 Task: Add a signature Jorge Perez containing With heartfelt thanks and warm wishes, Jorge Perez to email address softage.2@softage.net and add a label Programming
Action: Mouse moved to (71, 129)
Screenshot: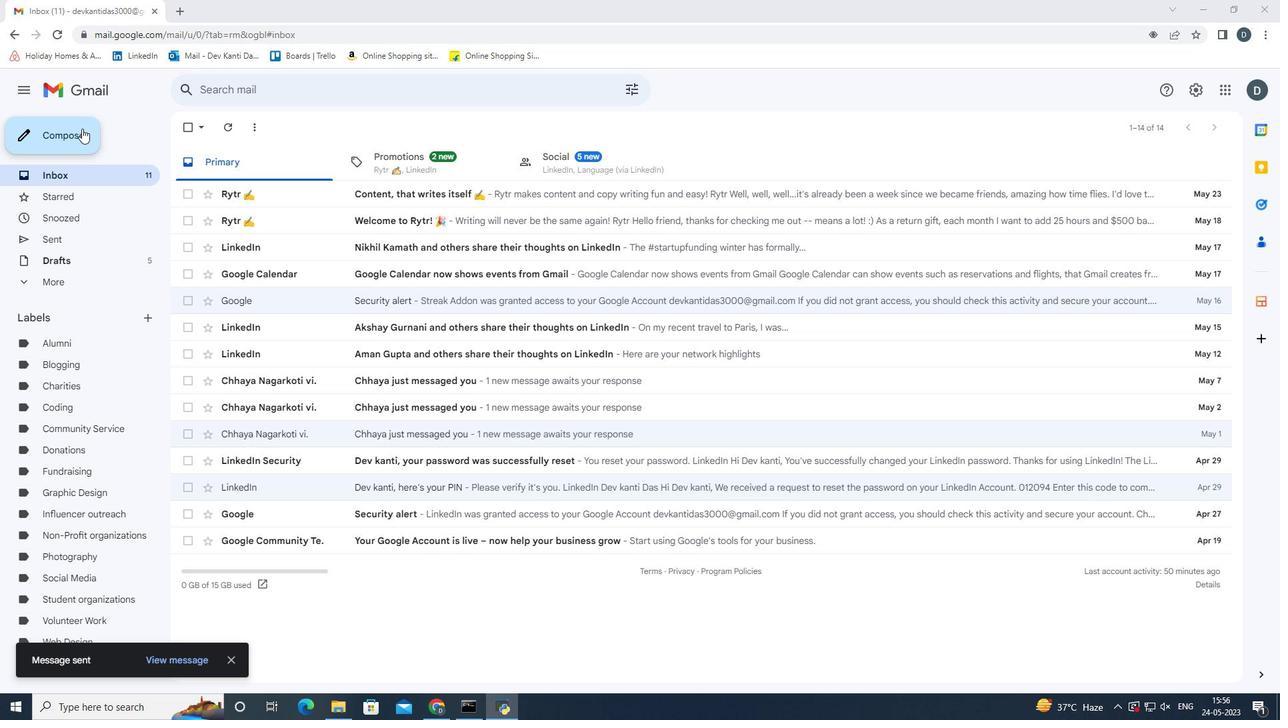 
Action: Mouse pressed left at (71, 129)
Screenshot: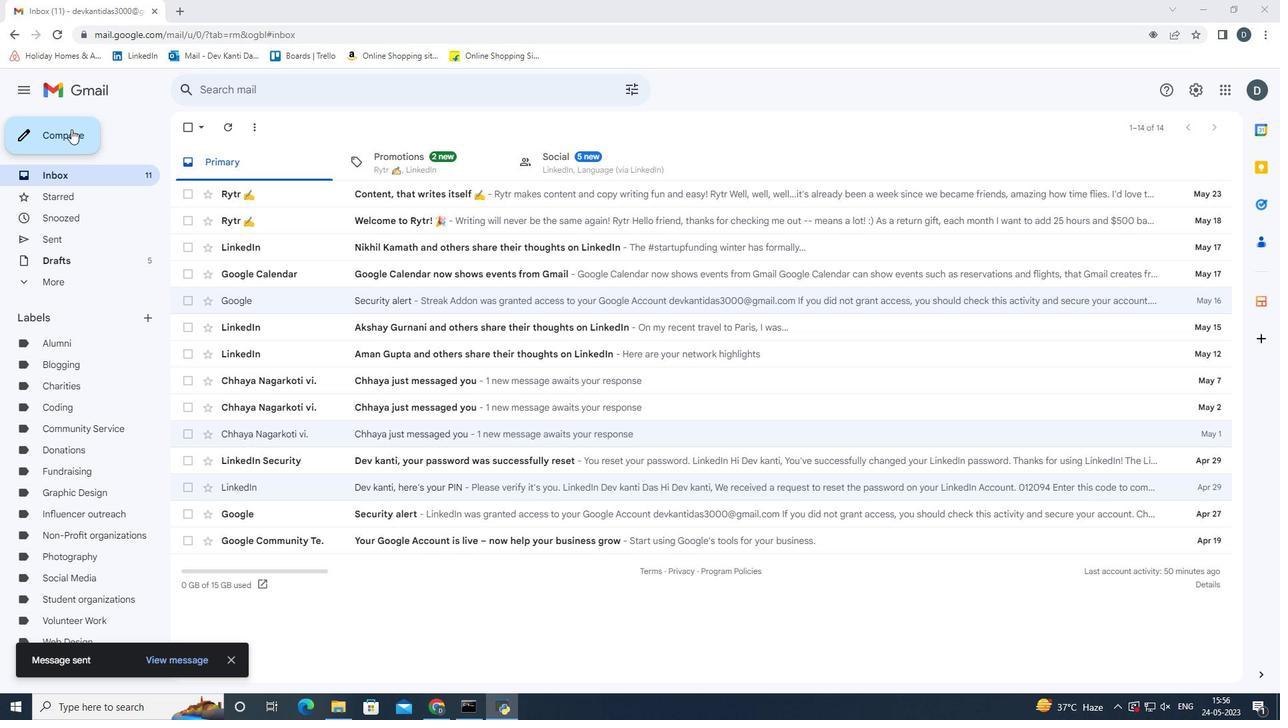
Action: Mouse moved to (1222, 292)
Screenshot: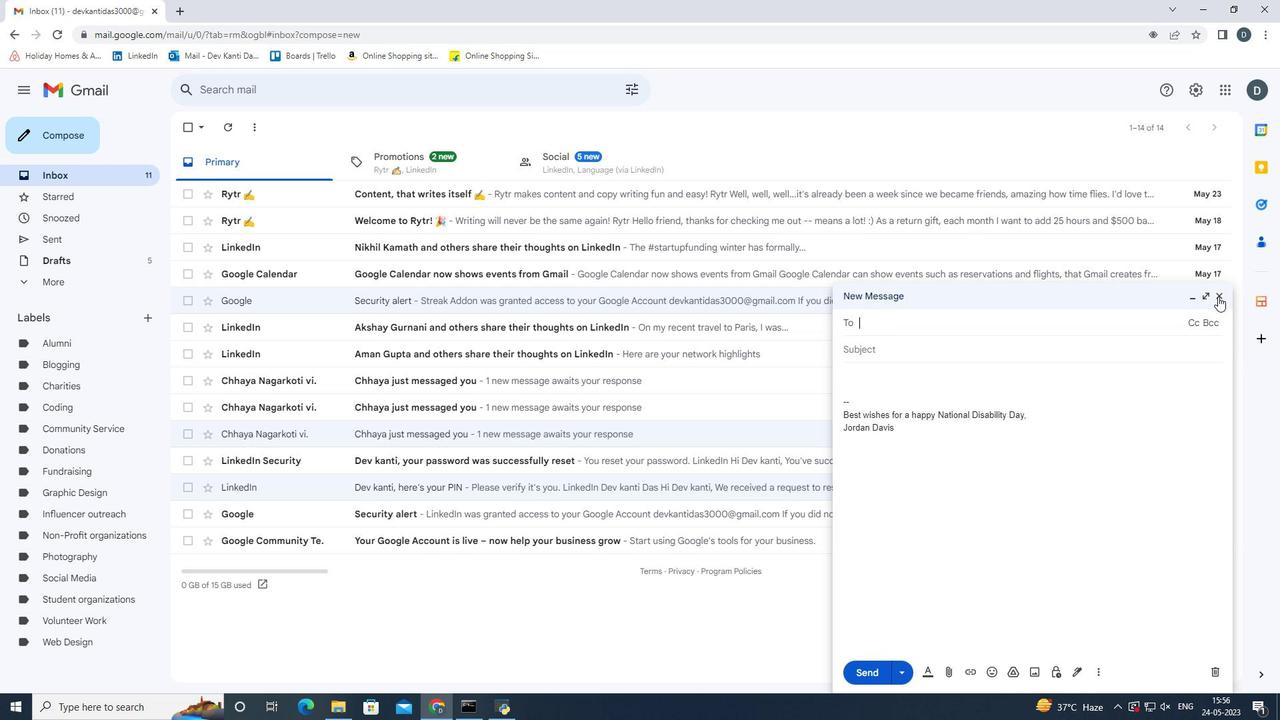 
Action: Mouse pressed left at (1222, 292)
Screenshot: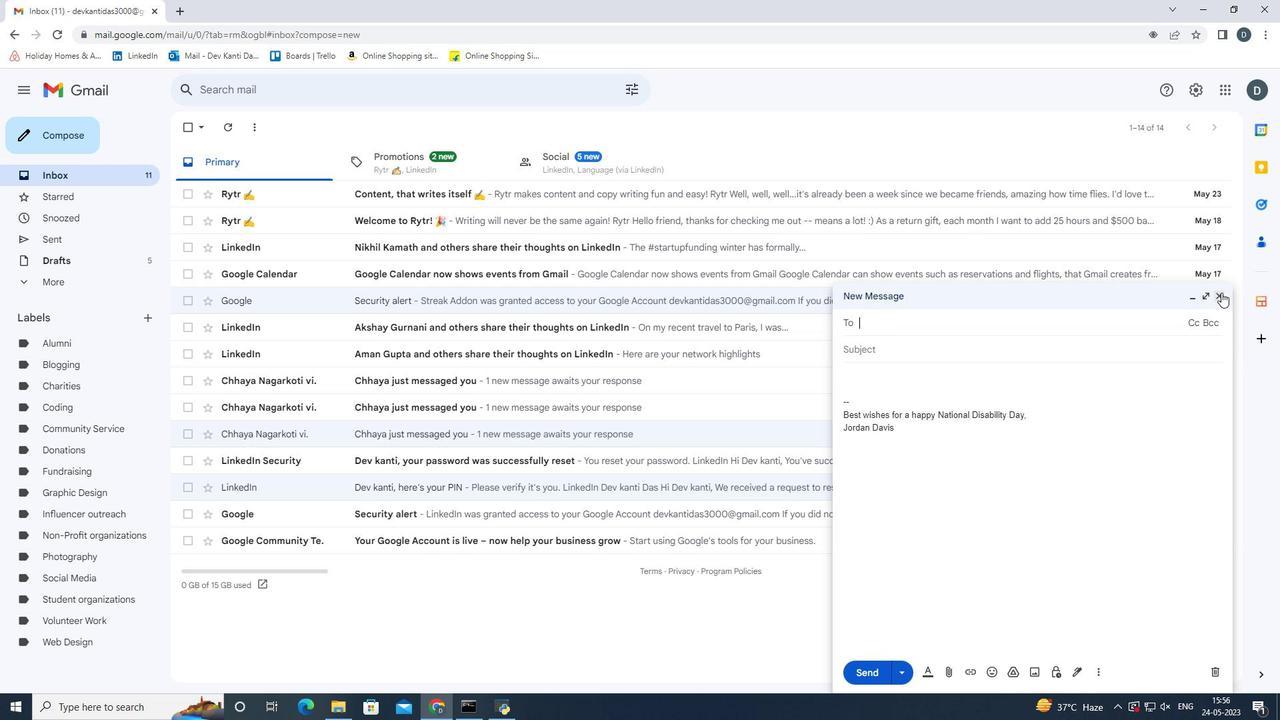 
Action: Mouse moved to (1190, 99)
Screenshot: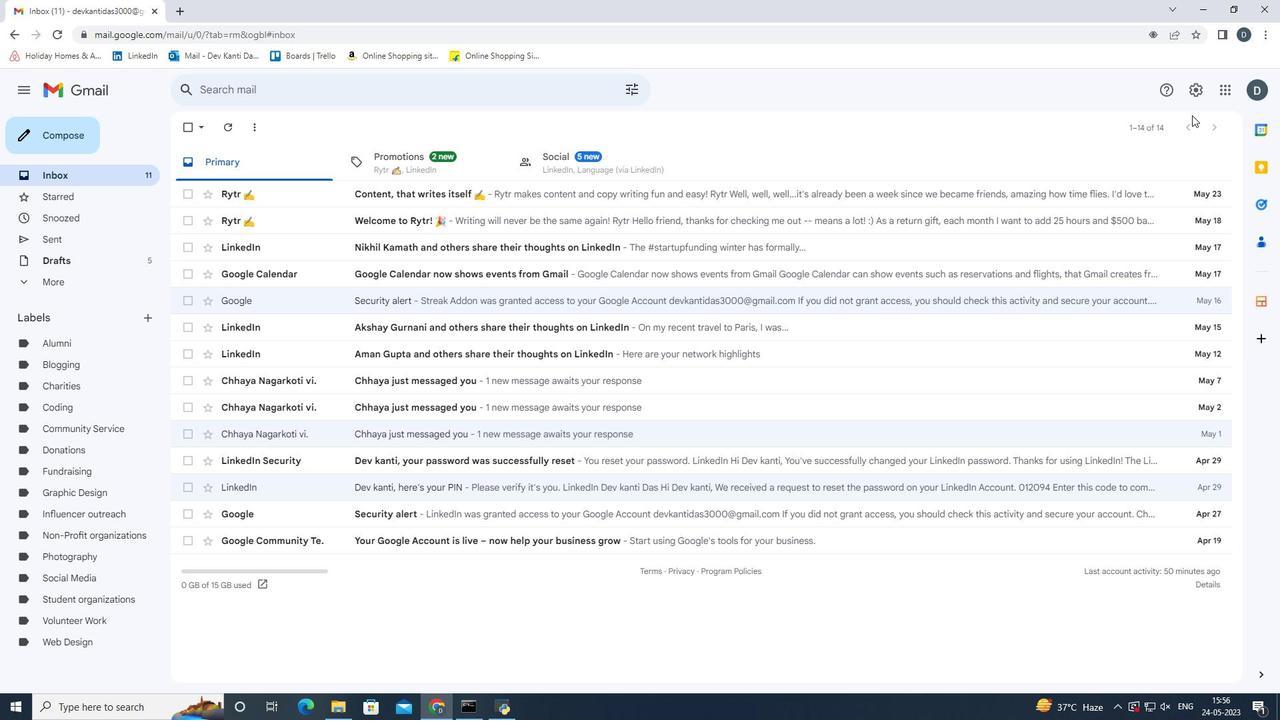 
Action: Mouse pressed left at (1190, 99)
Screenshot: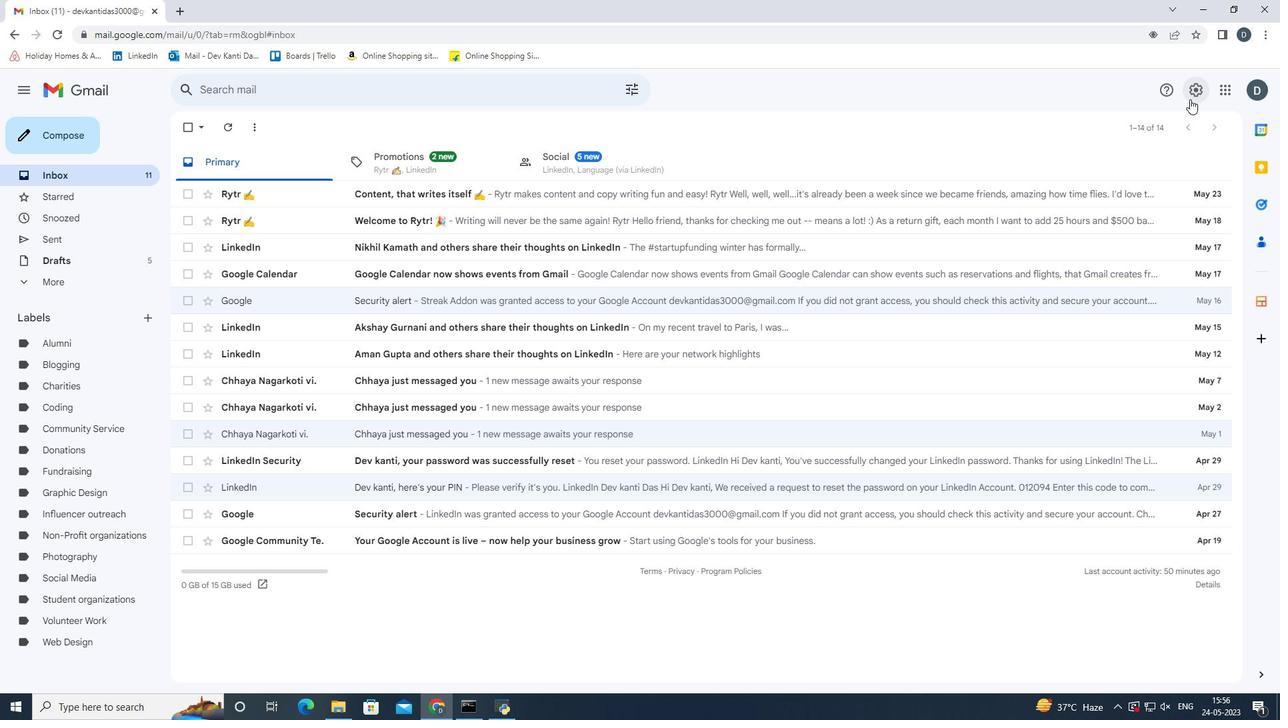 
Action: Mouse moved to (1124, 152)
Screenshot: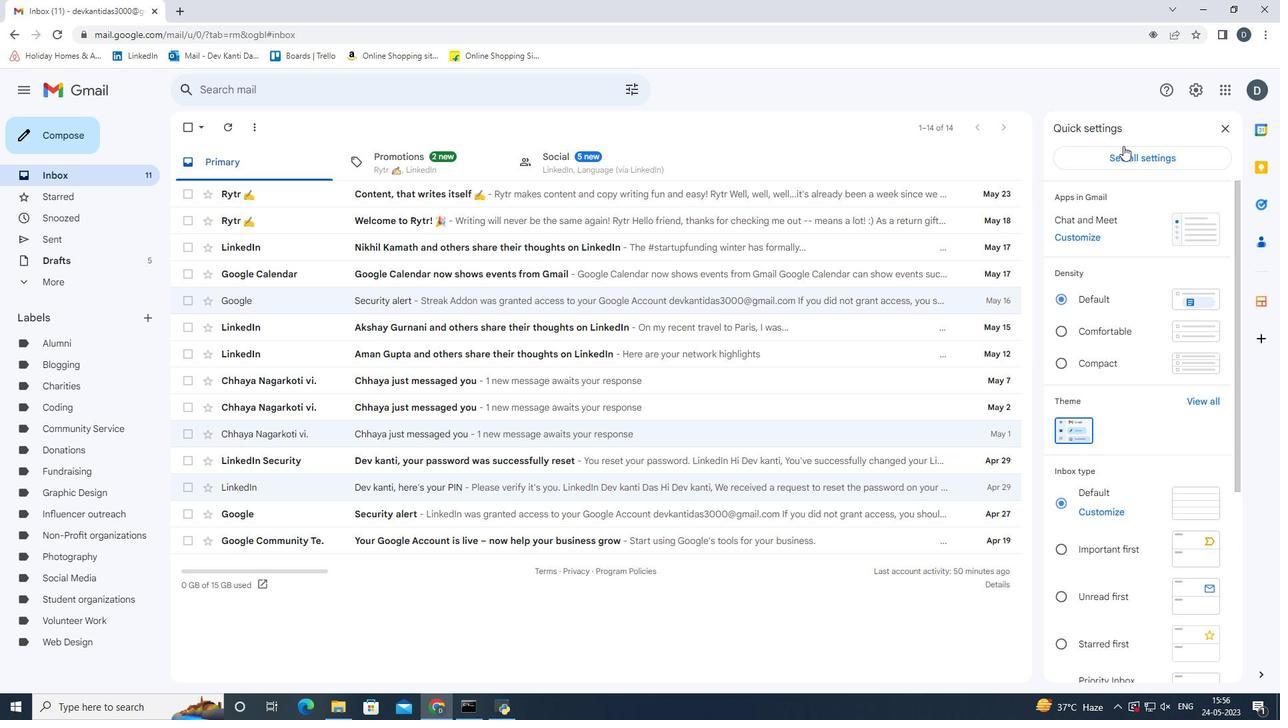 
Action: Mouse pressed left at (1124, 152)
Screenshot: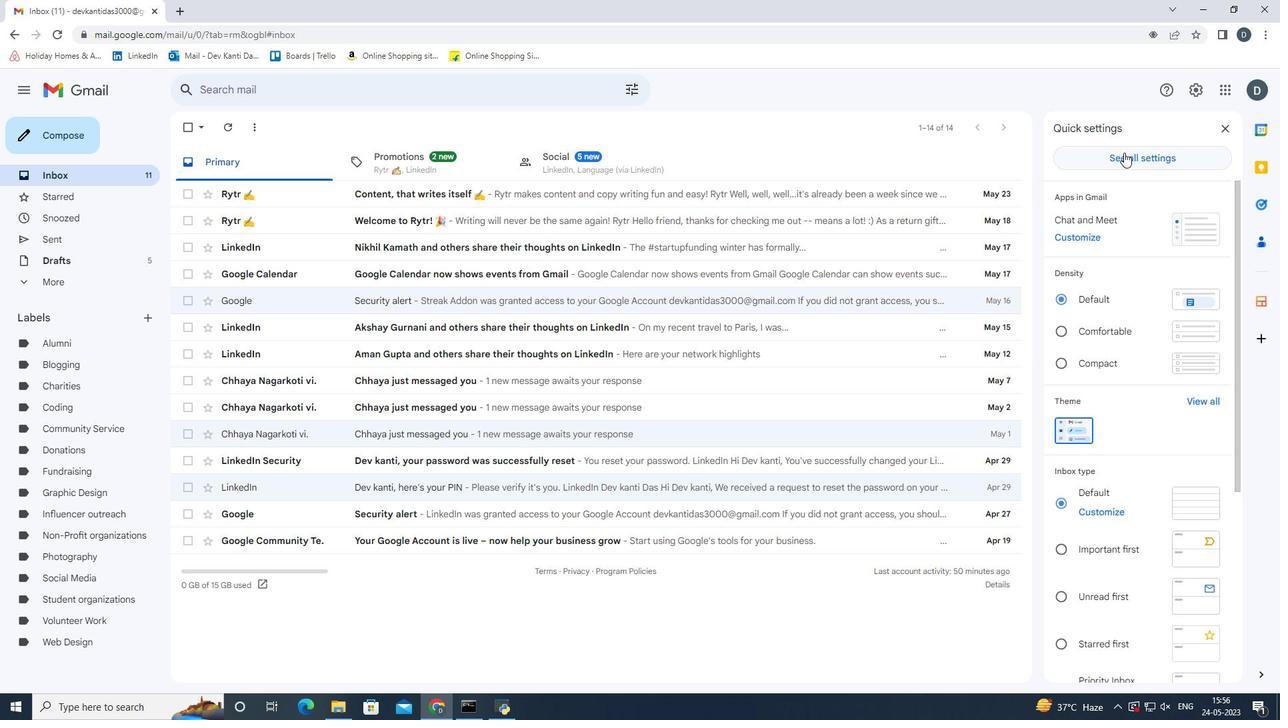 
Action: Mouse moved to (920, 347)
Screenshot: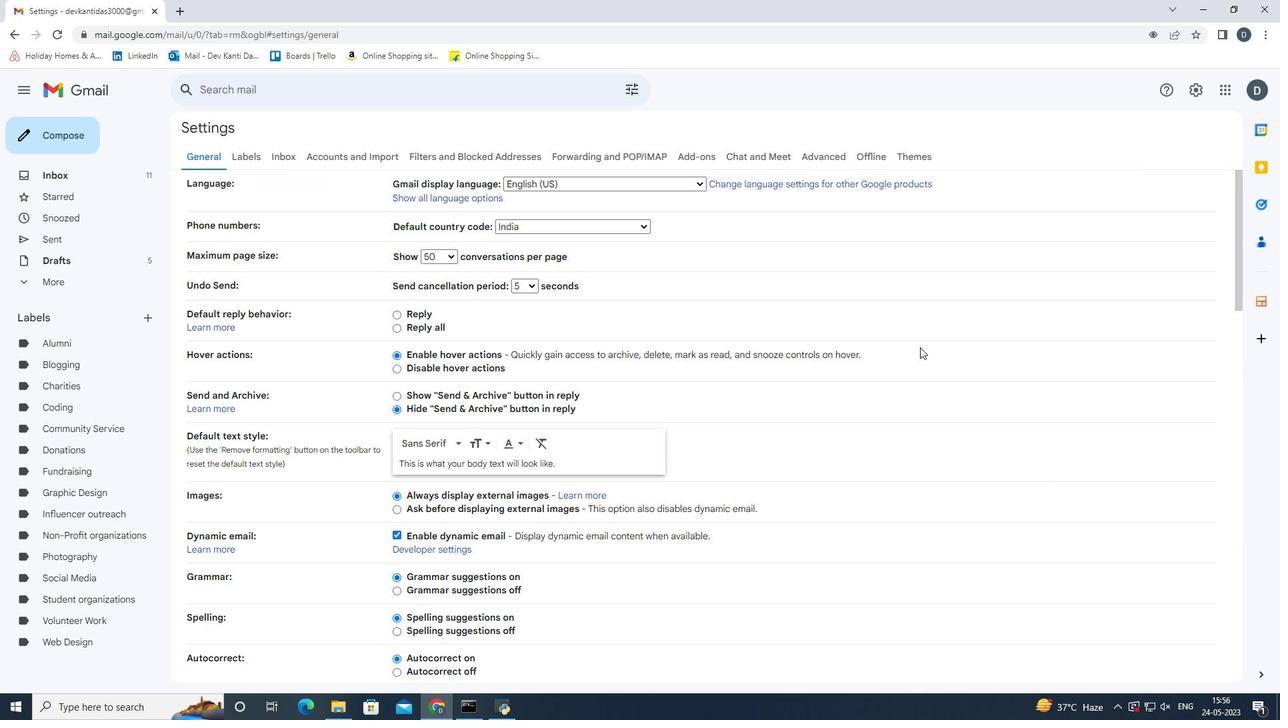 
Action: Mouse scrolled (920, 346) with delta (0, 0)
Screenshot: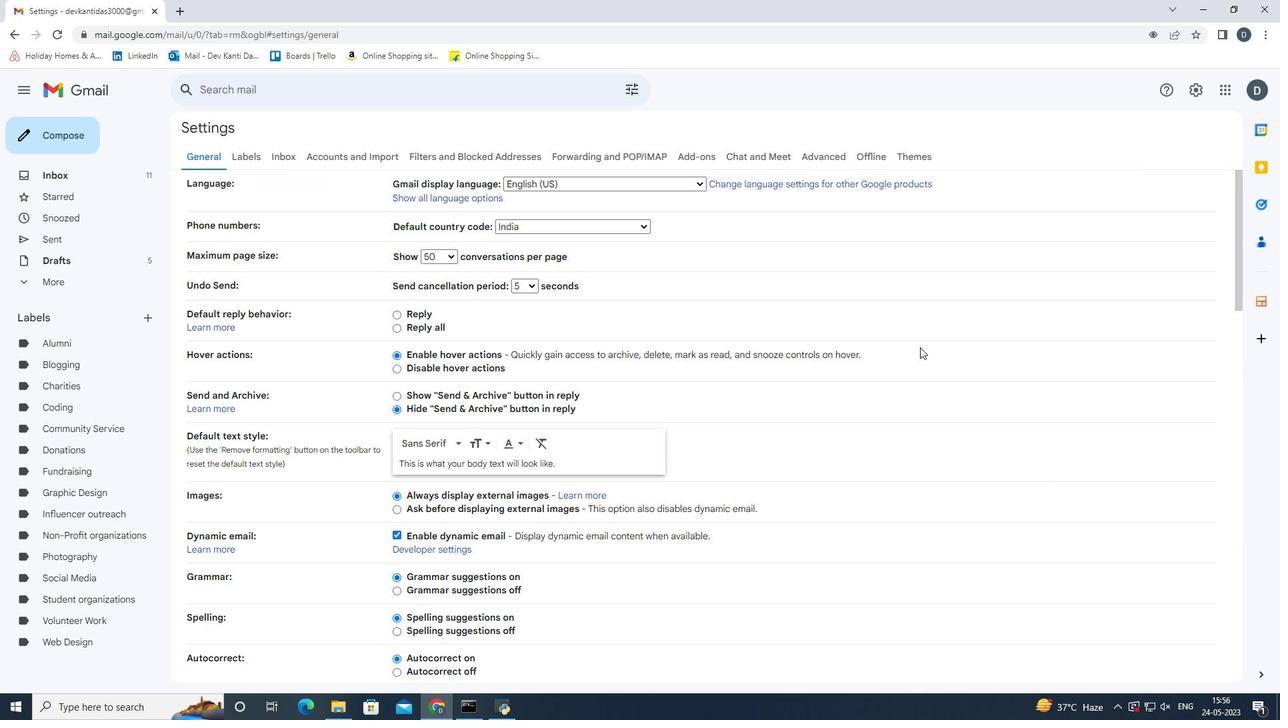 
Action: Mouse scrolled (920, 346) with delta (0, 0)
Screenshot: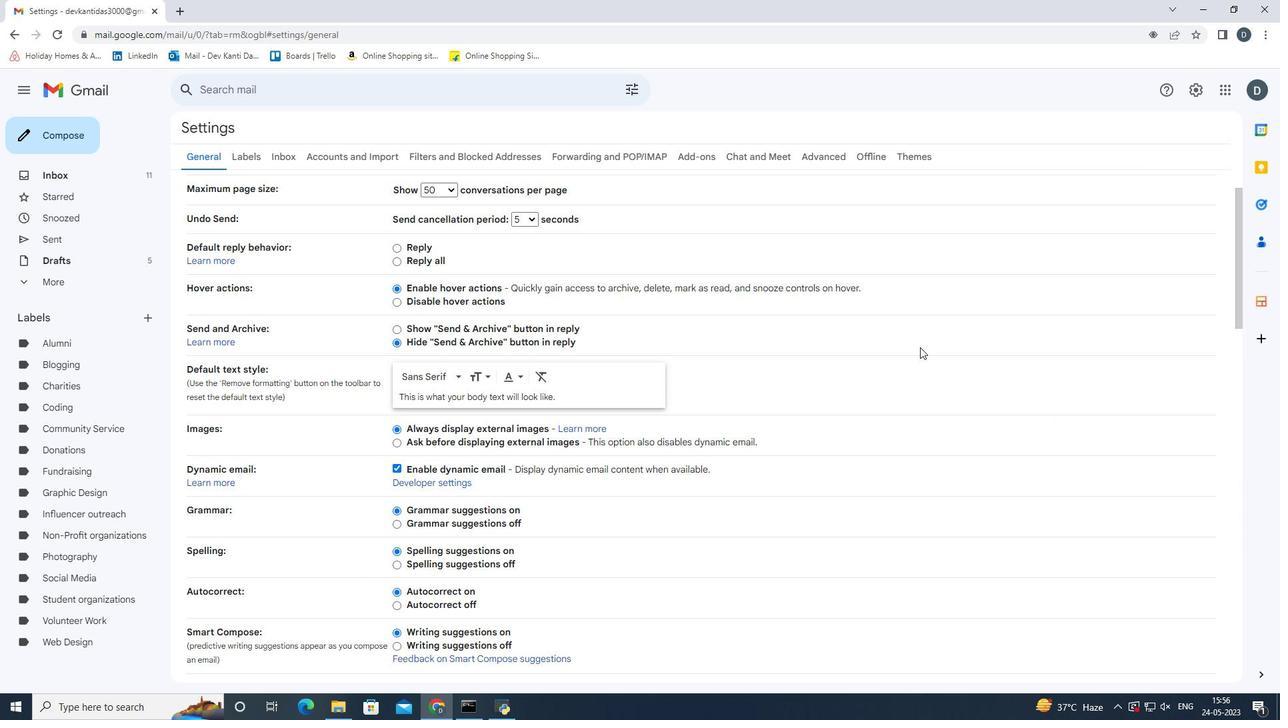 
Action: Mouse scrolled (920, 346) with delta (0, 0)
Screenshot: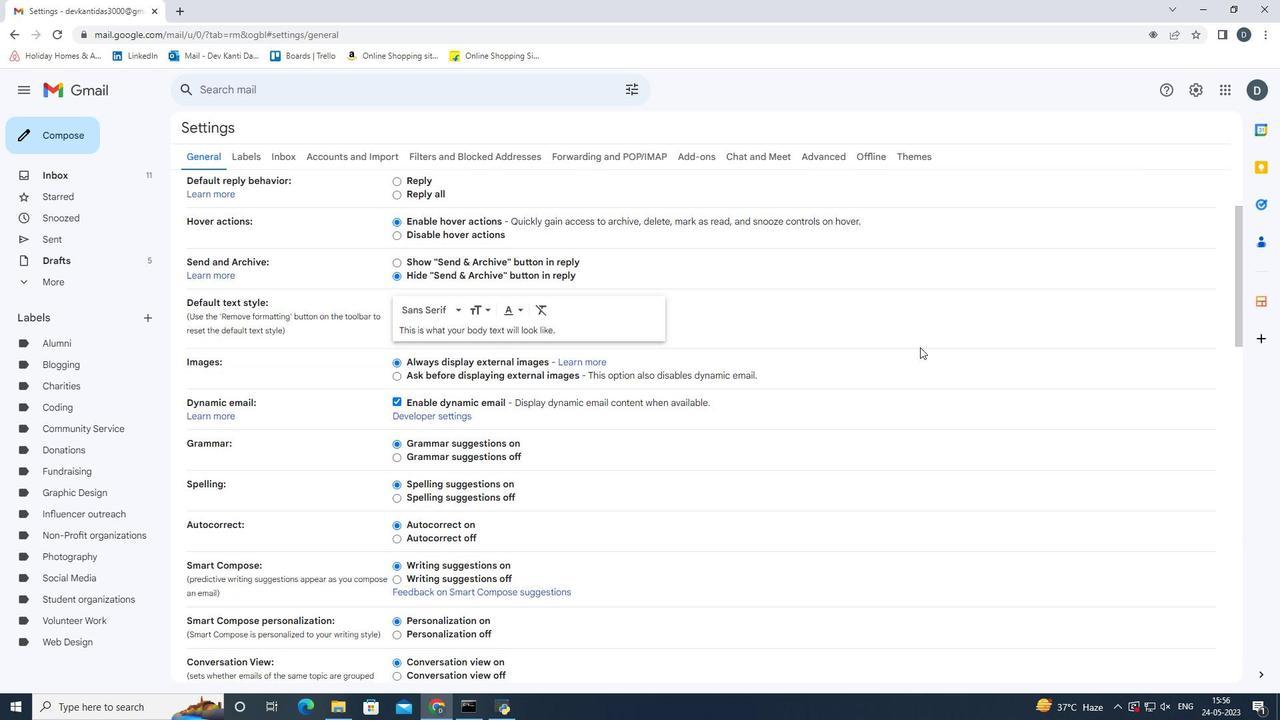 
Action: Mouse scrolled (920, 346) with delta (0, 0)
Screenshot: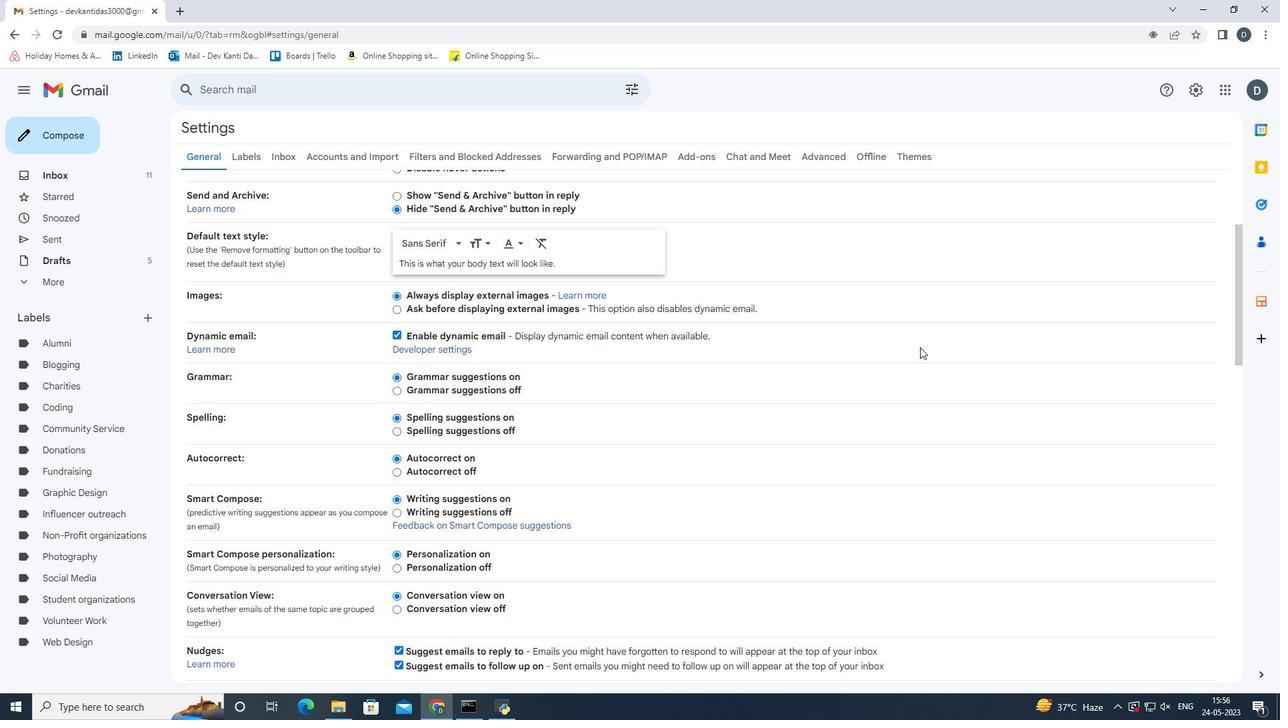 
Action: Mouse scrolled (920, 346) with delta (0, 0)
Screenshot: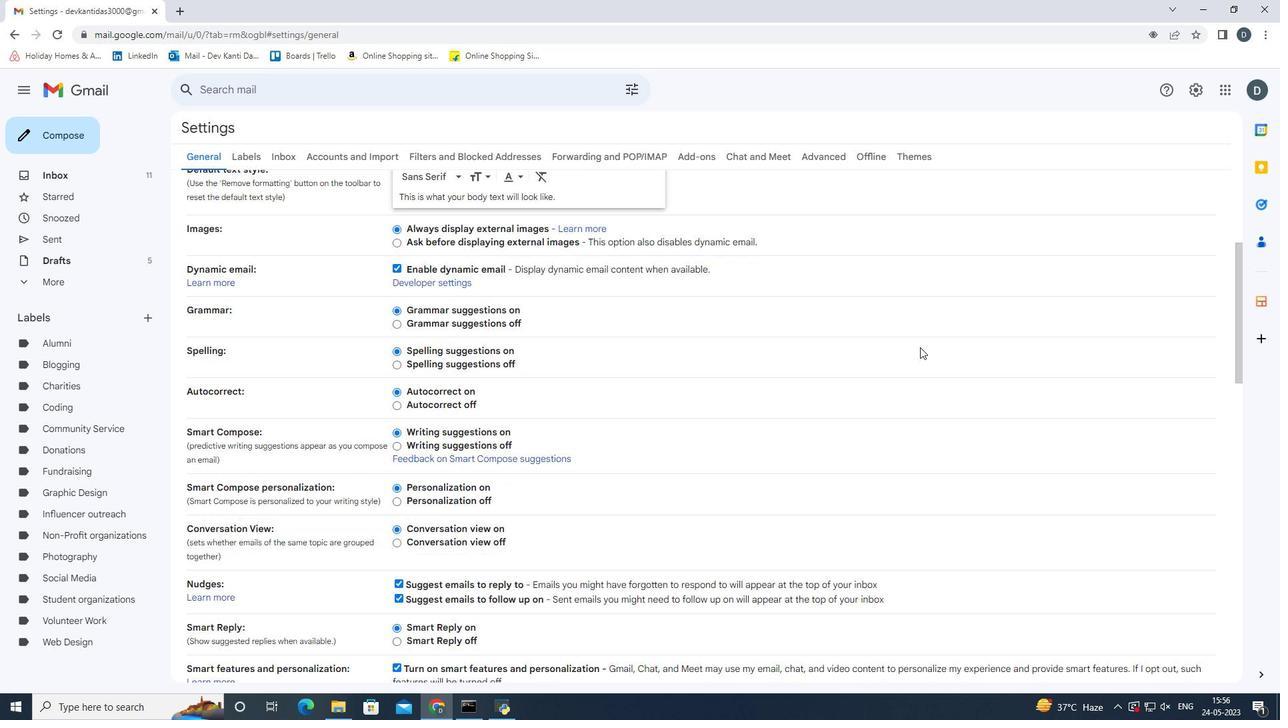 
Action: Mouse scrolled (920, 346) with delta (0, 0)
Screenshot: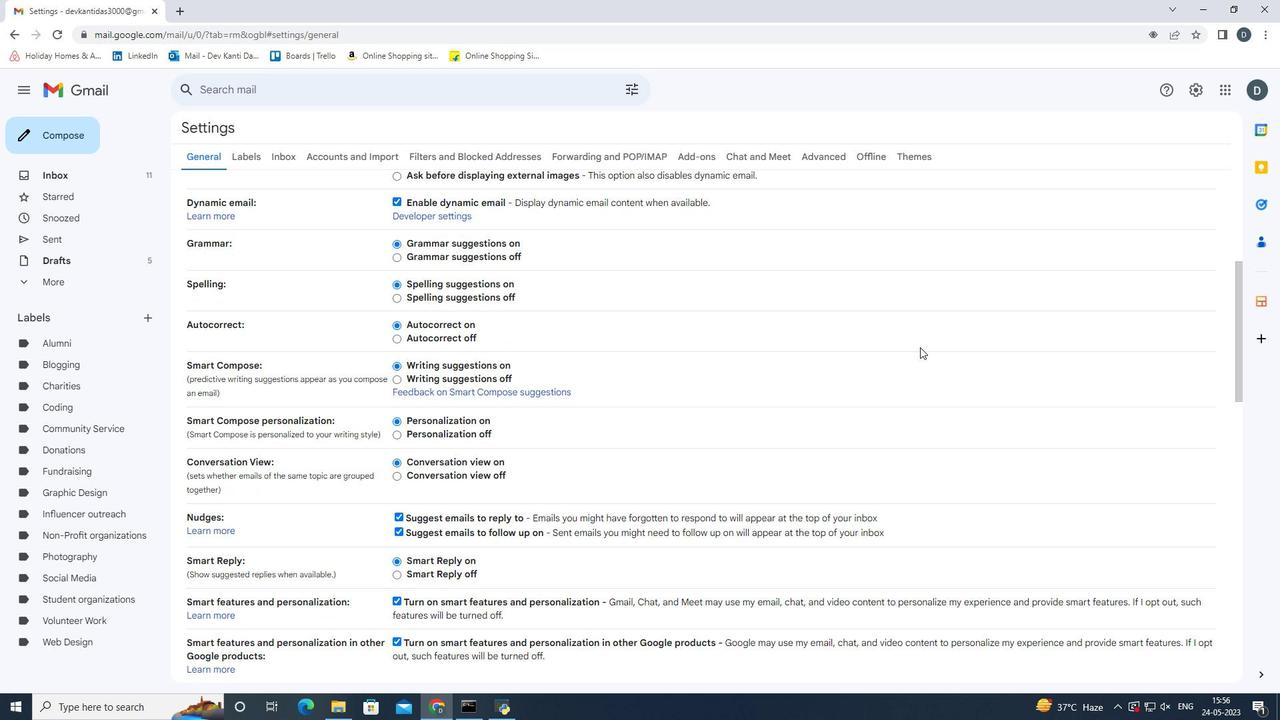 
Action: Mouse scrolled (920, 346) with delta (0, 0)
Screenshot: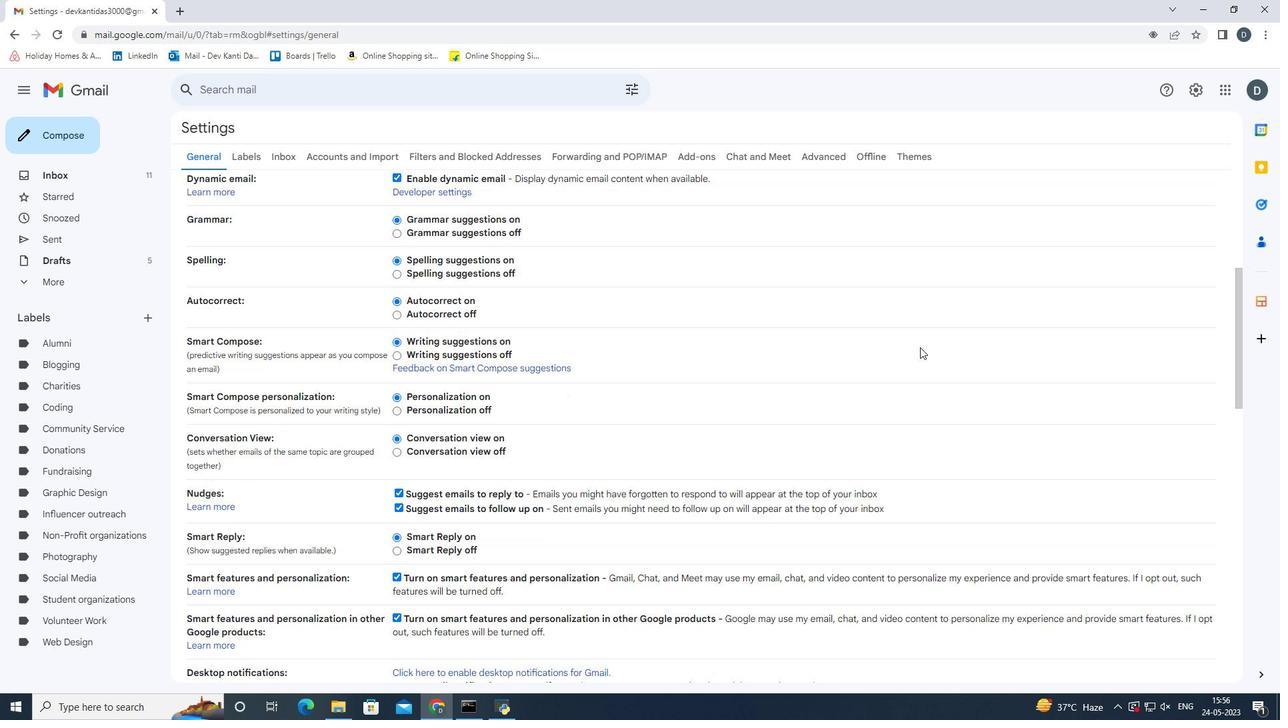 
Action: Mouse scrolled (920, 346) with delta (0, 0)
Screenshot: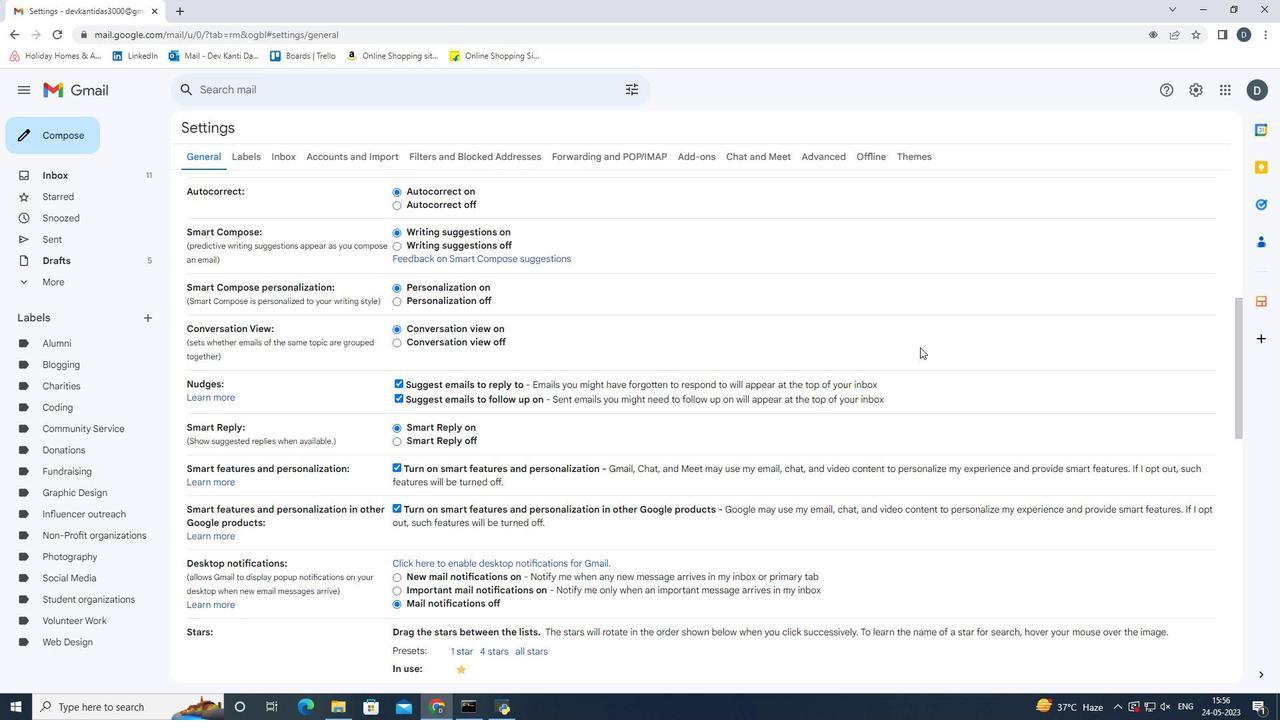 
Action: Mouse scrolled (920, 346) with delta (0, 0)
Screenshot: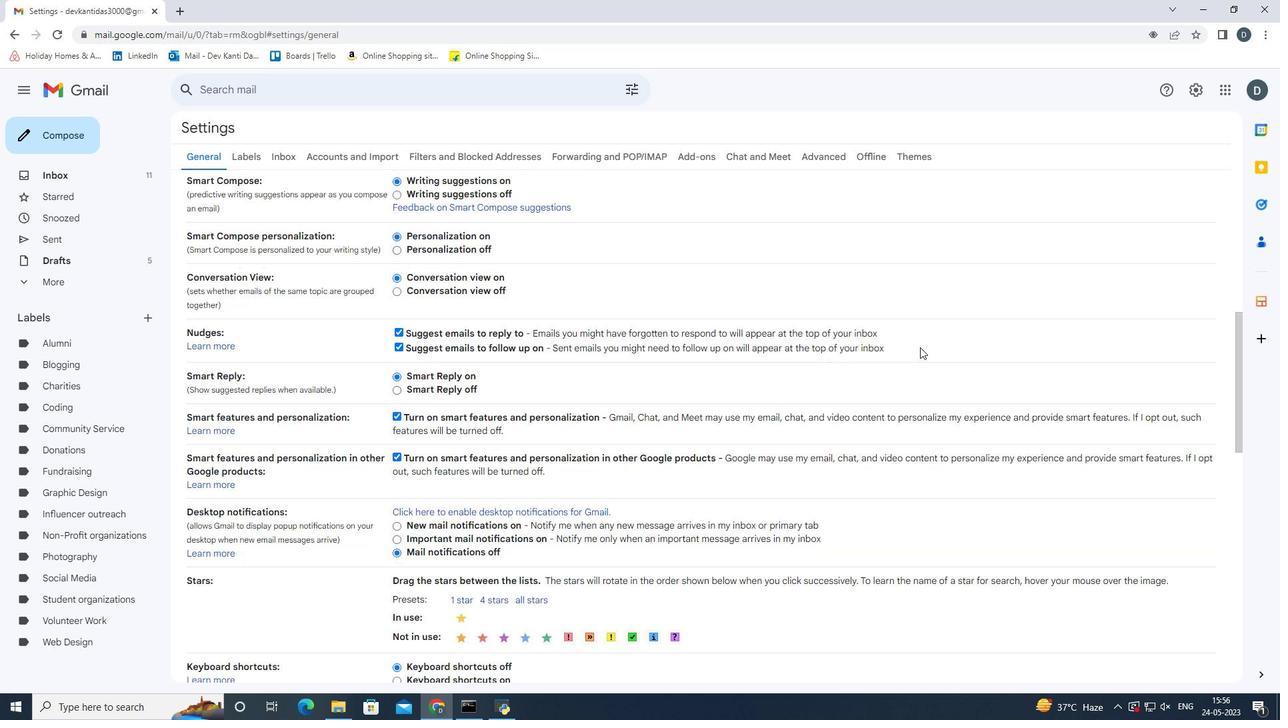 
Action: Mouse scrolled (920, 346) with delta (0, 0)
Screenshot: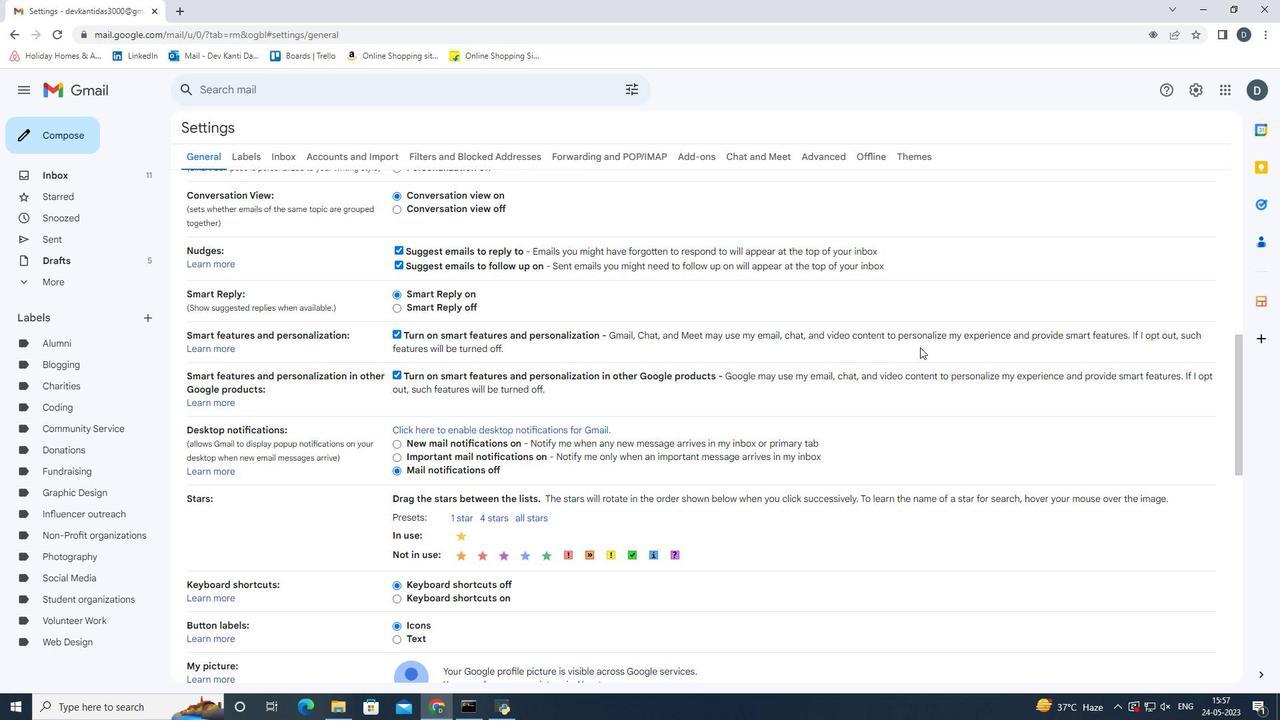 
Action: Mouse scrolled (920, 346) with delta (0, 0)
Screenshot: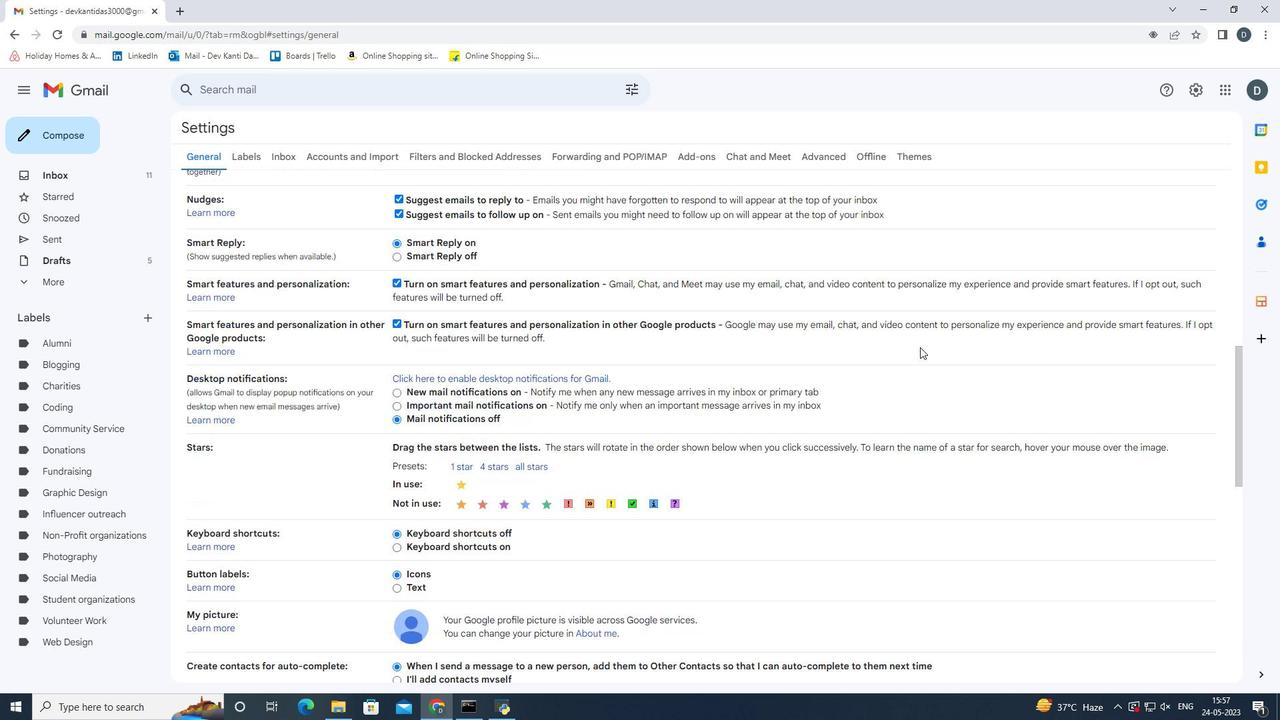 
Action: Mouse scrolled (920, 346) with delta (0, 0)
Screenshot: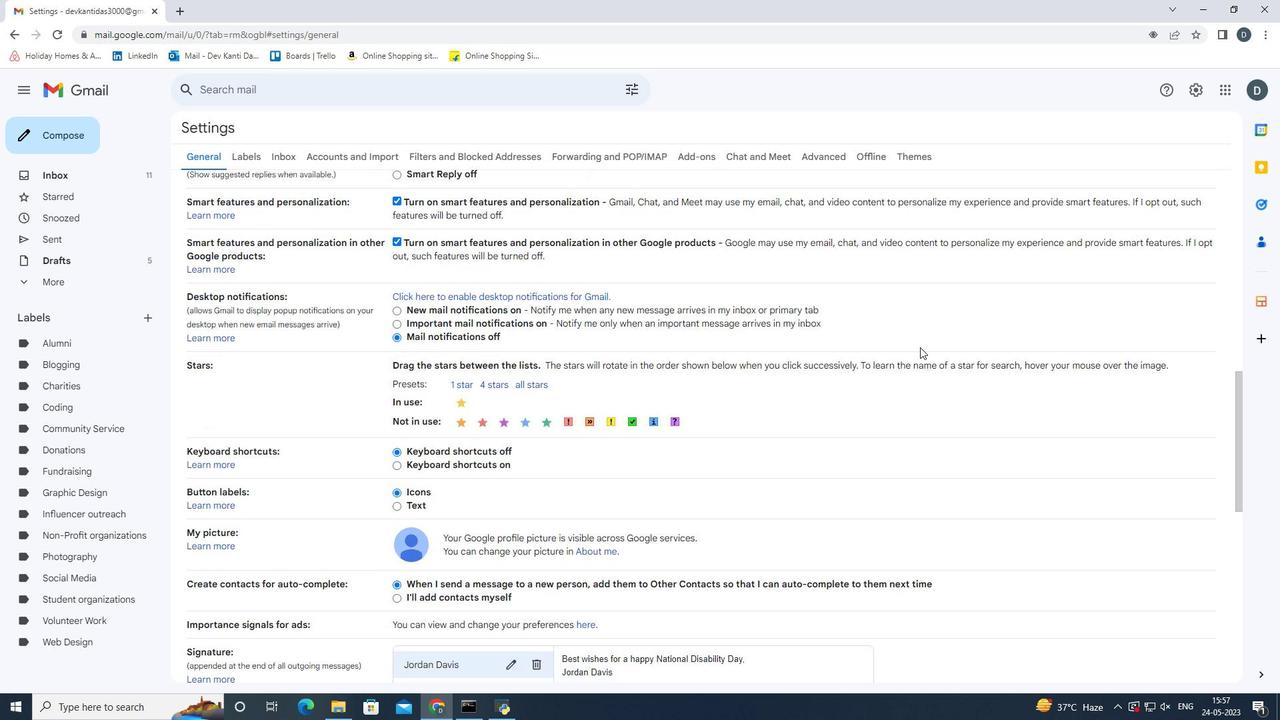 
Action: Mouse scrolled (920, 346) with delta (0, 0)
Screenshot: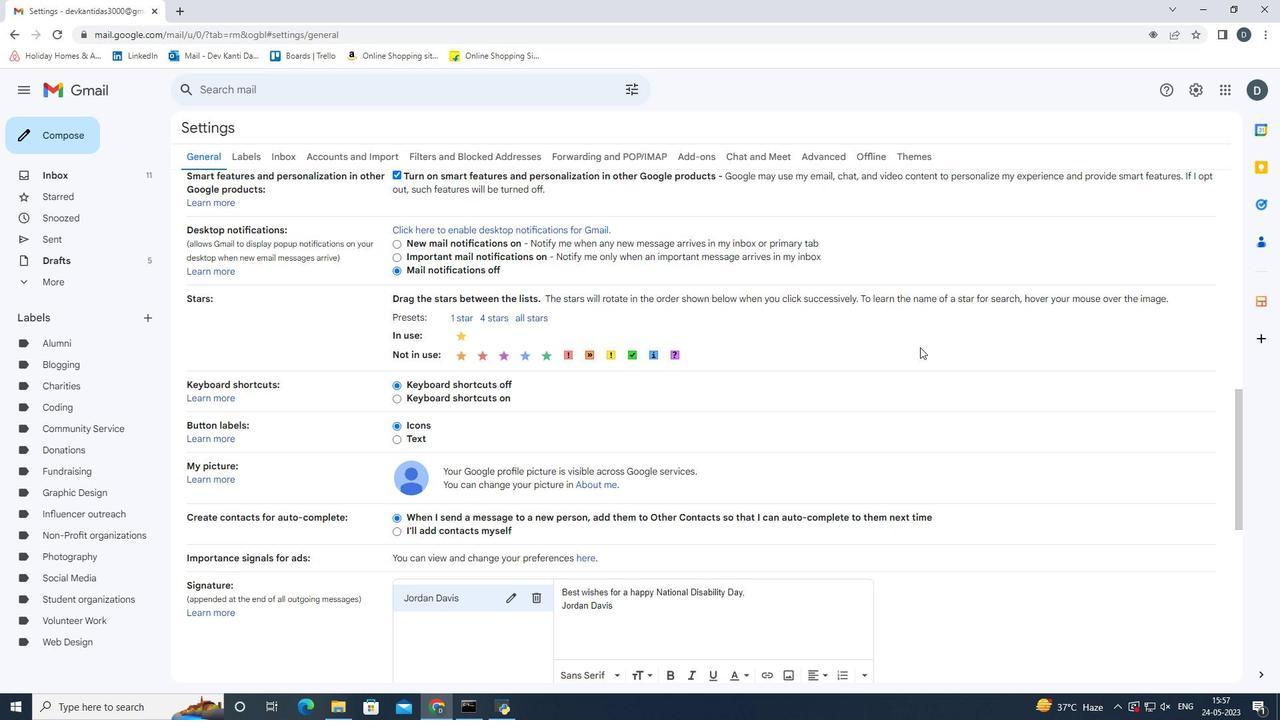 
Action: Mouse scrolled (920, 346) with delta (0, 0)
Screenshot: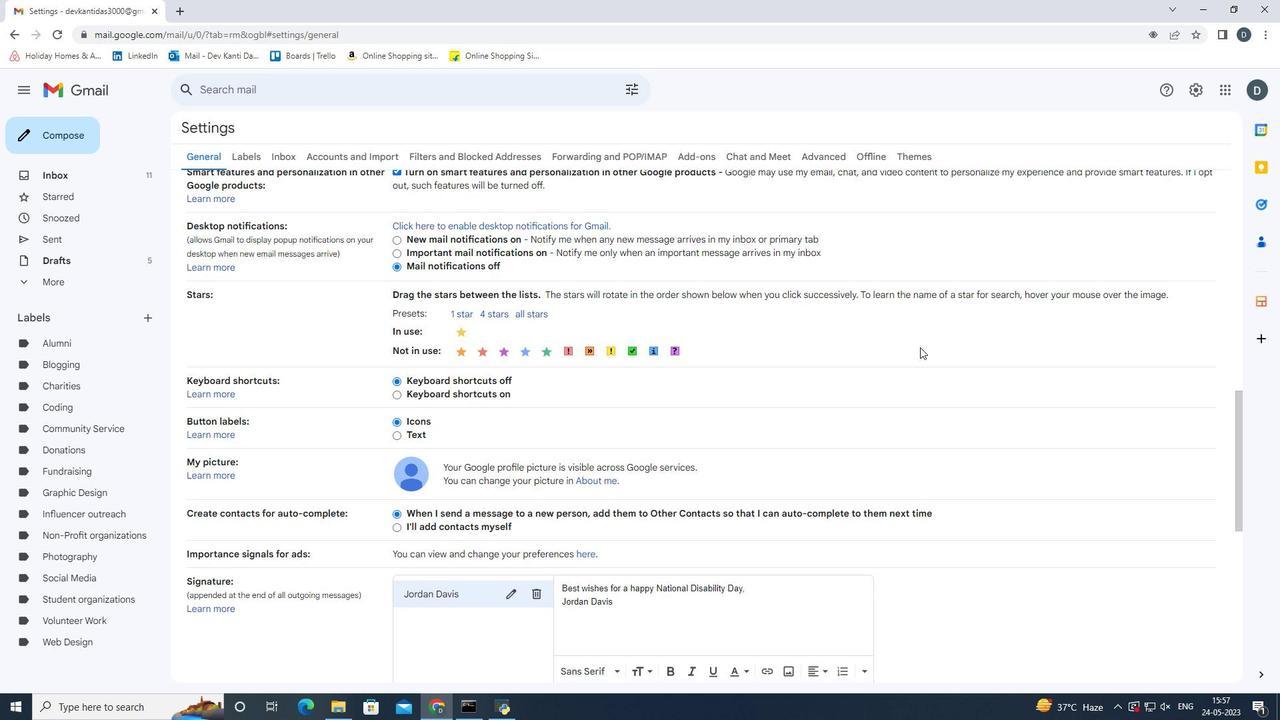 
Action: Mouse scrolled (920, 346) with delta (0, 0)
Screenshot: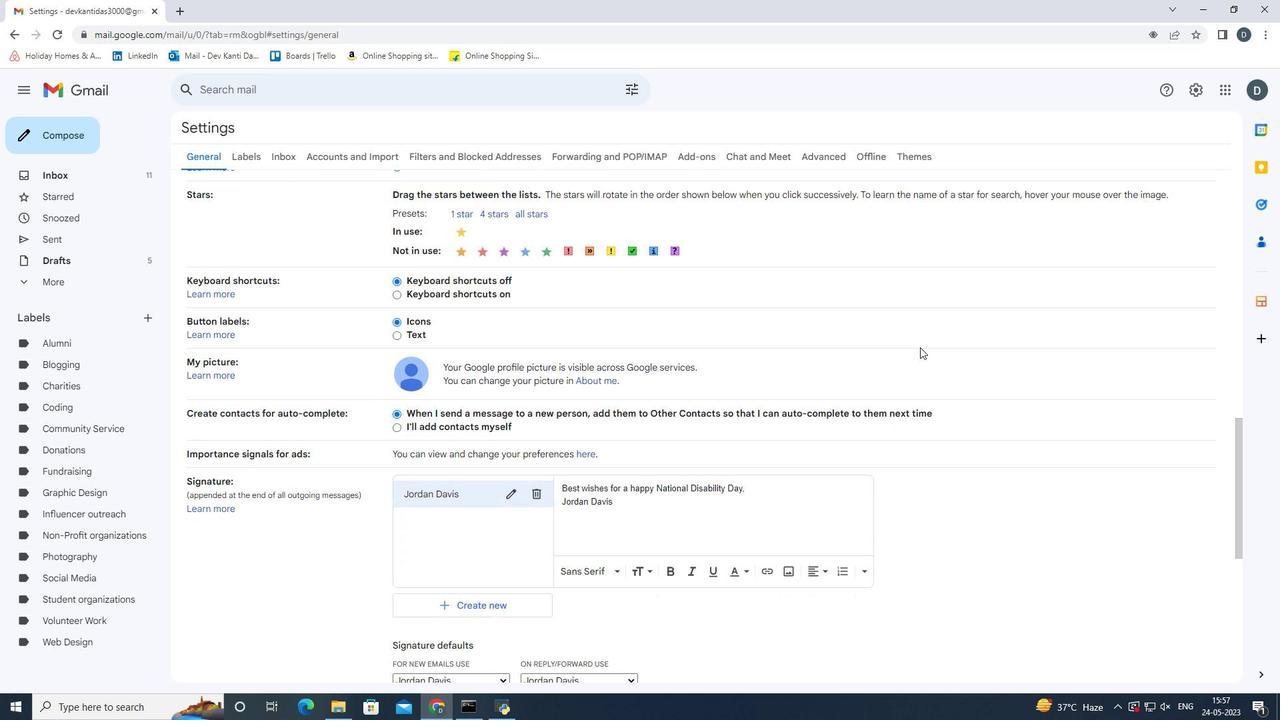 
Action: Mouse scrolled (920, 346) with delta (0, 0)
Screenshot: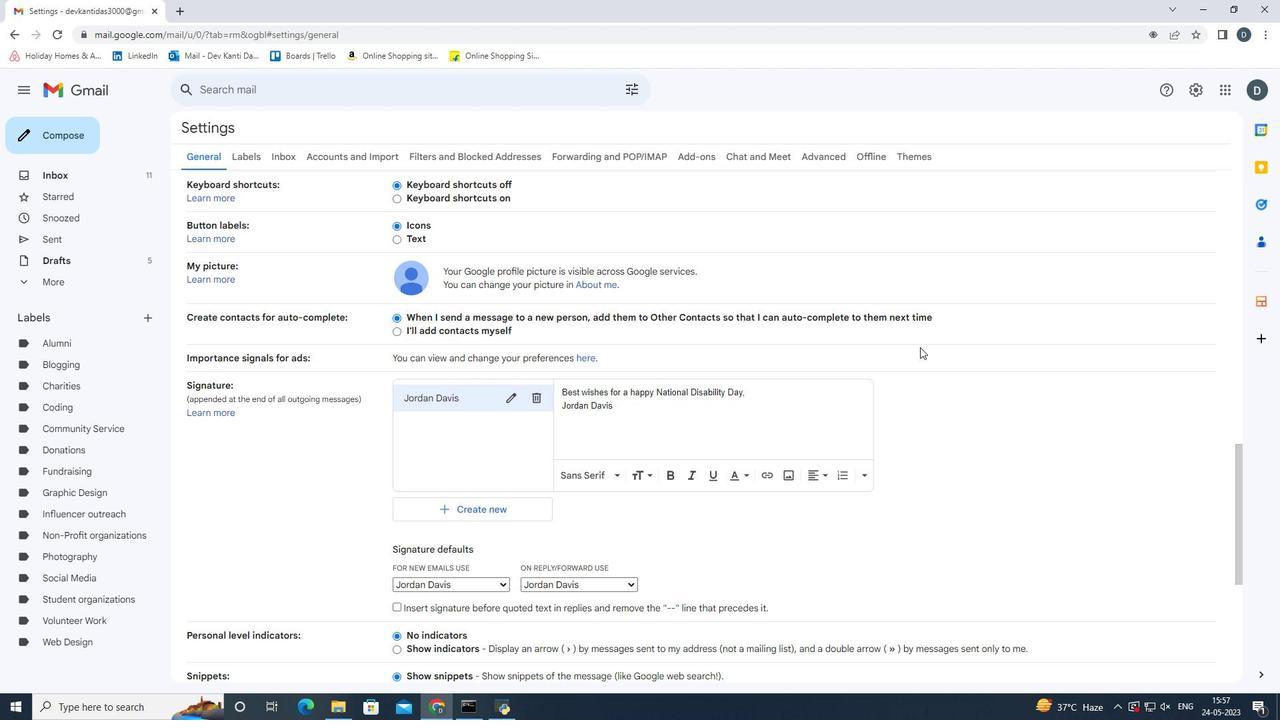 
Action: Mouse scrolled (920, 346) with delta (0, 0)
Screenshot: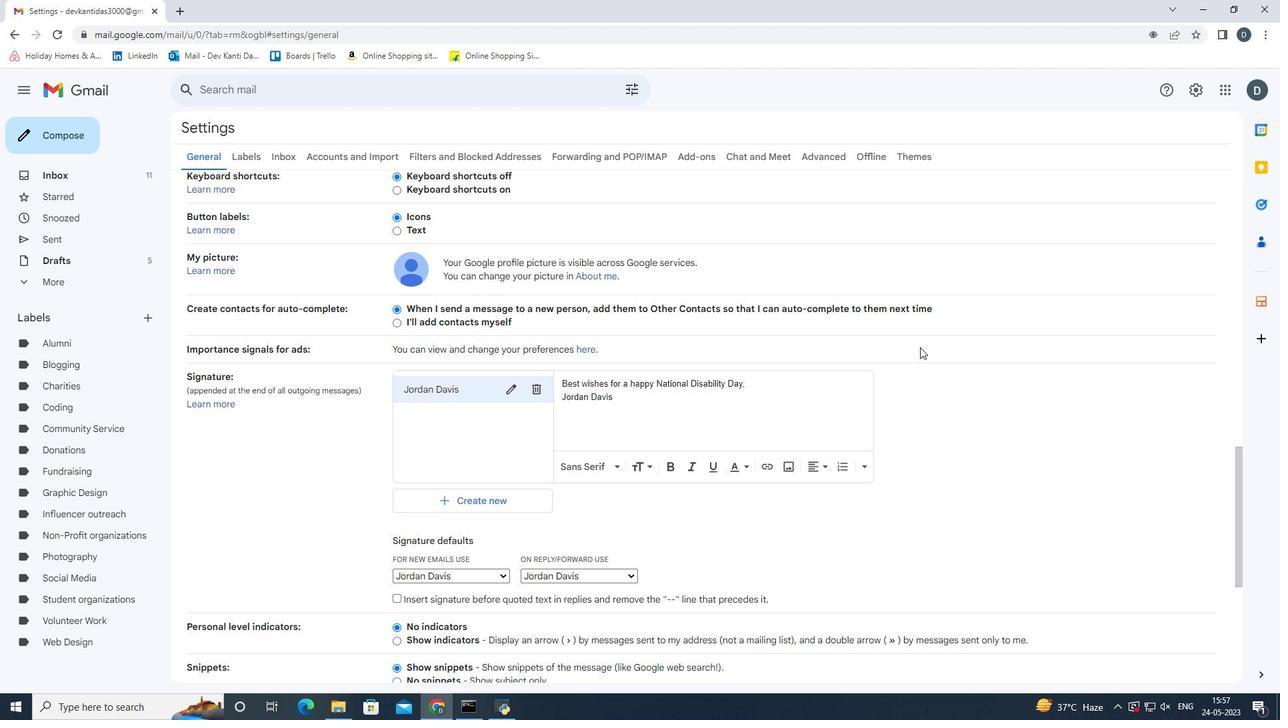 
Action: Mouse moved to (545, 264)
Screenshot: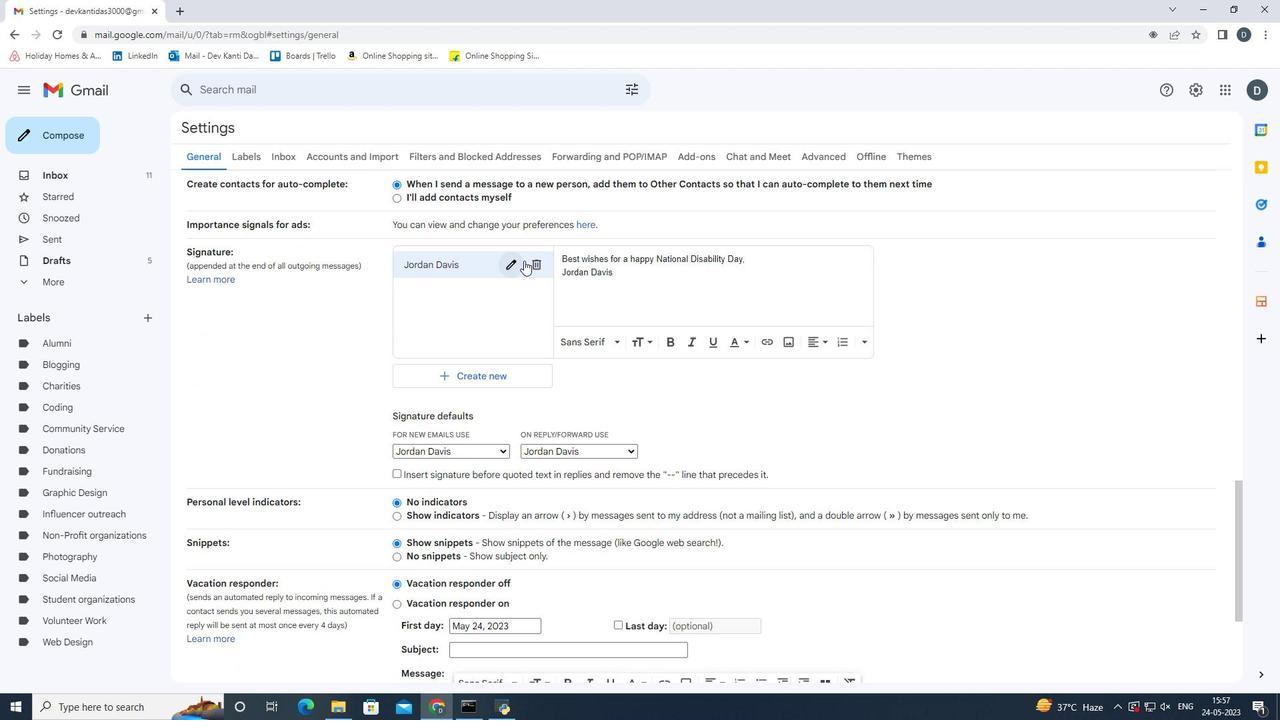 
Action: Mouse pressed left at (545, 264)
Screenshot: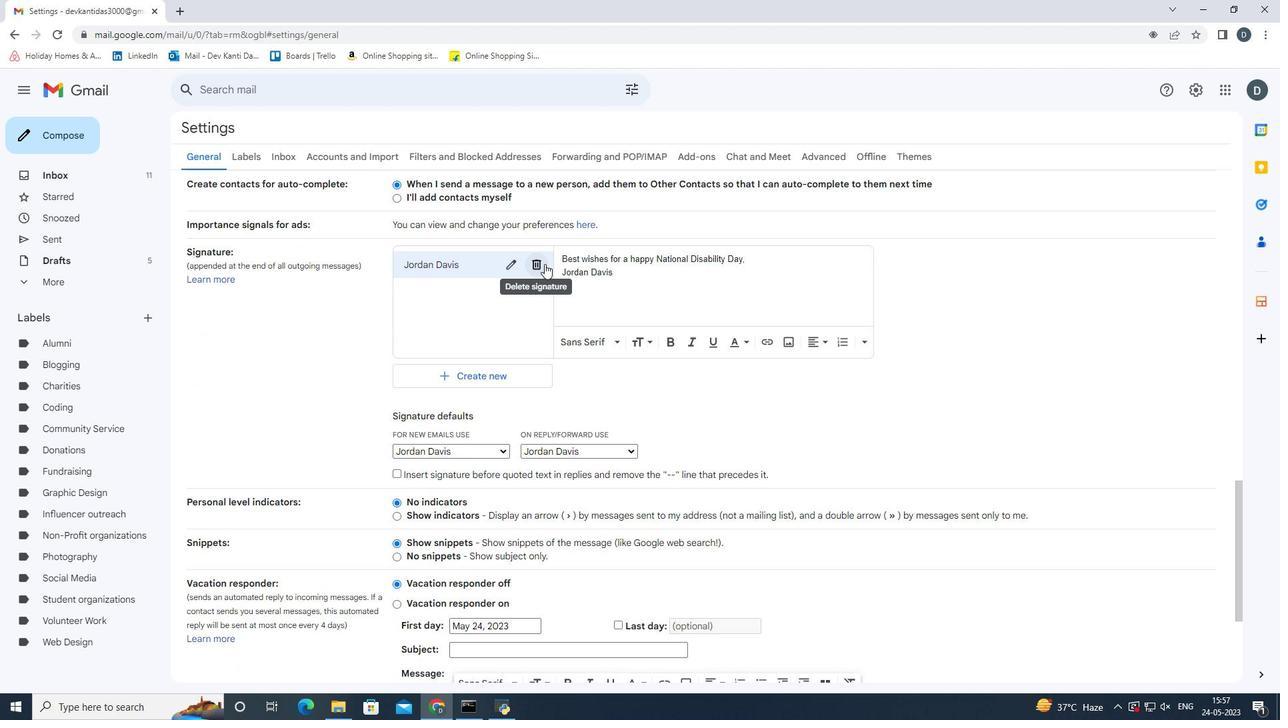 
Action: Mouse moved to (759, 414)
Screenshot: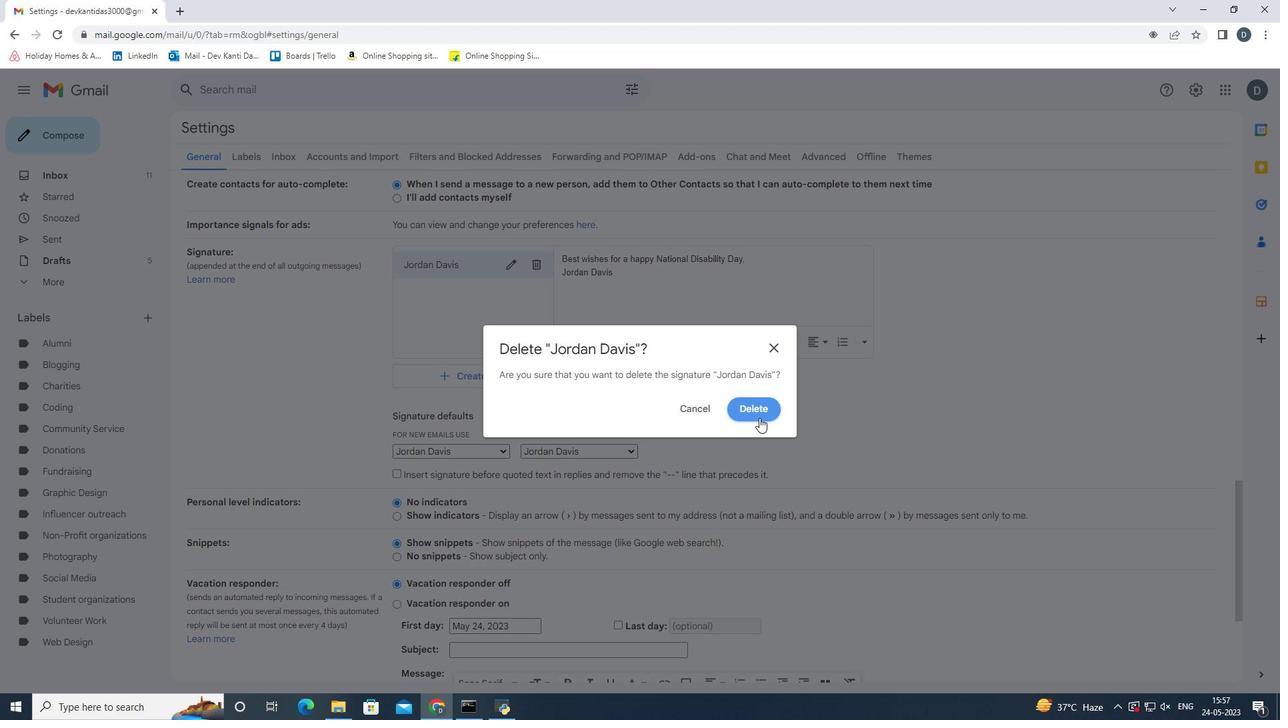 
Action: Mouse pressed left at (759, 414)
Screenshot: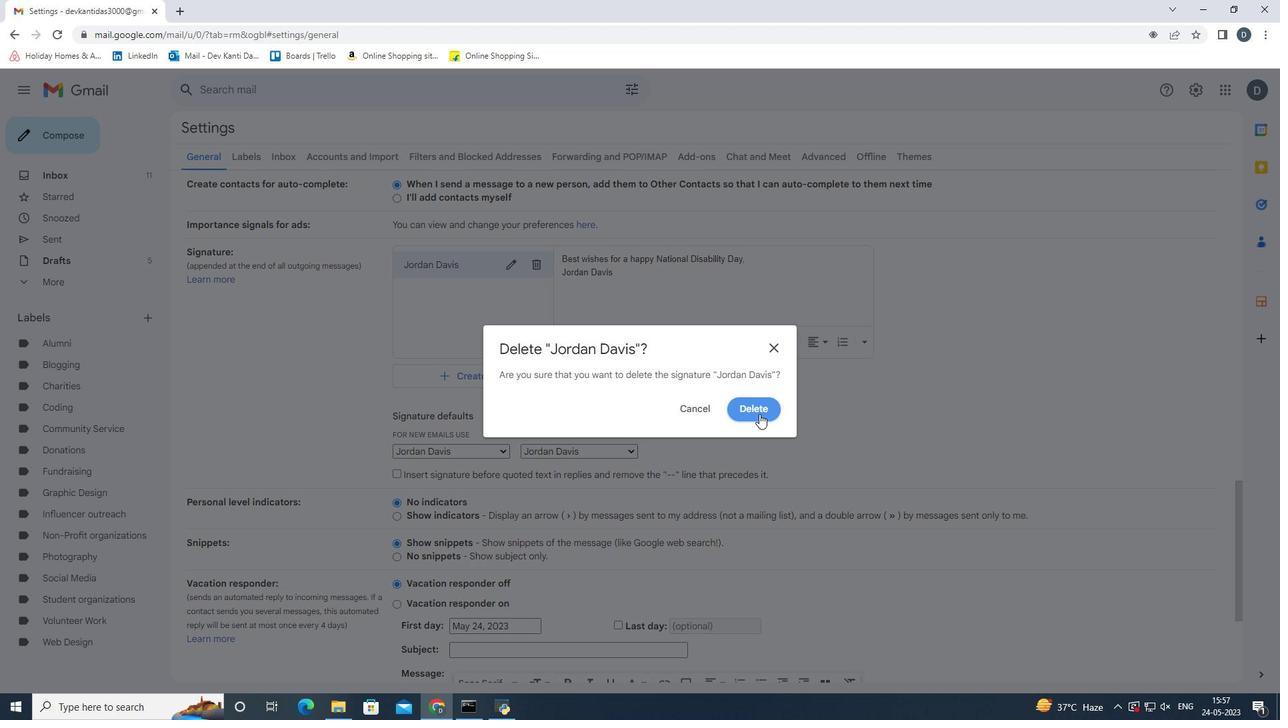 
Action: Mouse moved to (461, 272)
Screenshot: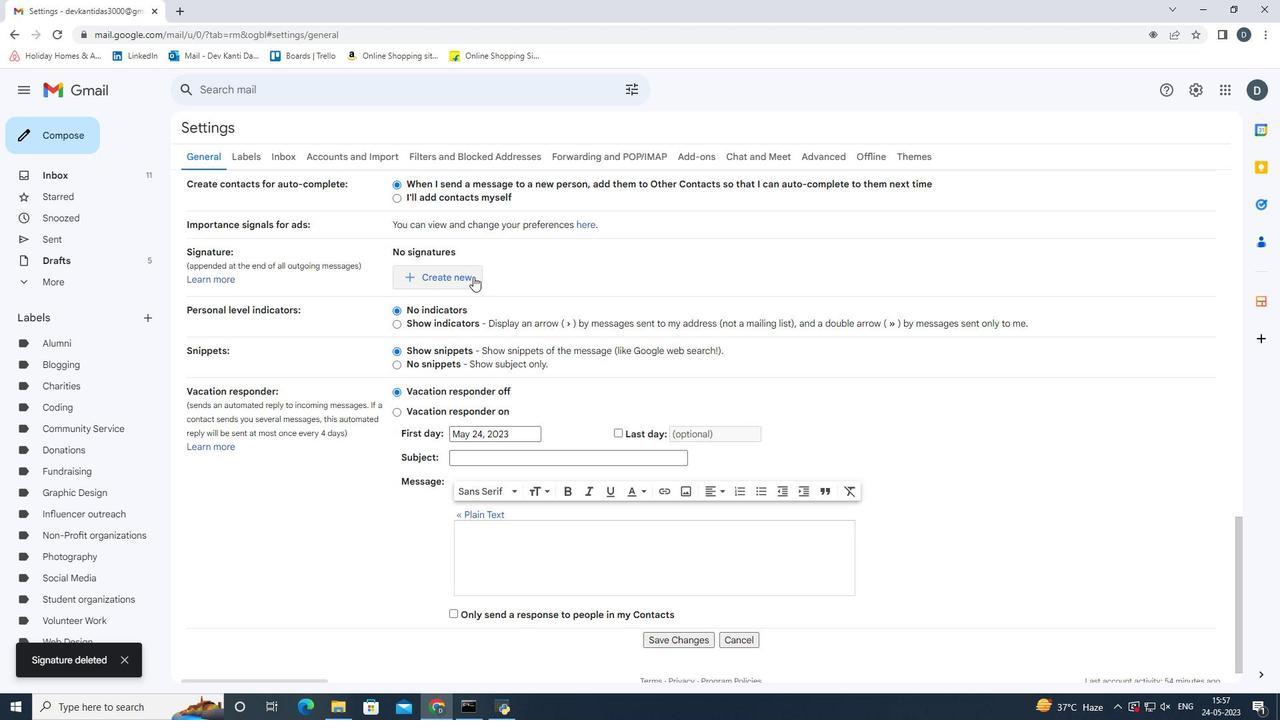 
Action: Mouse pressed left at (461, 272)
Screenshot: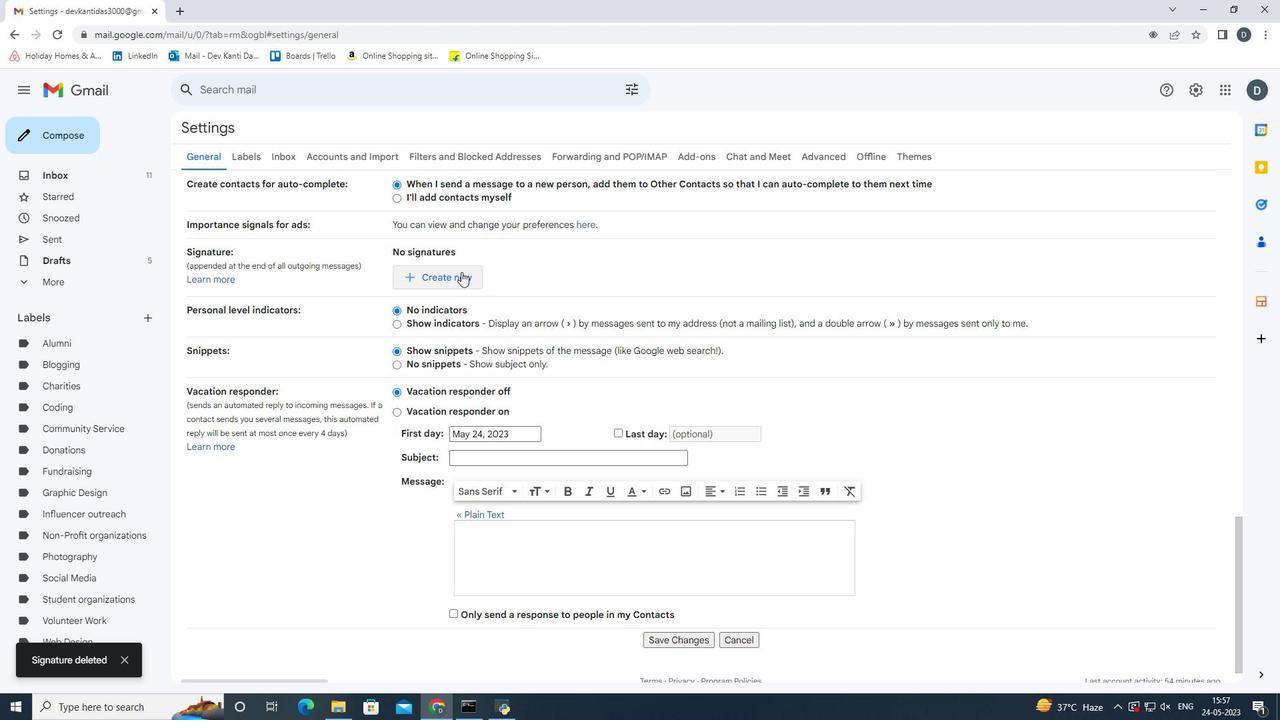 
Action: Mouse moved to (635, 345)
Screenshot: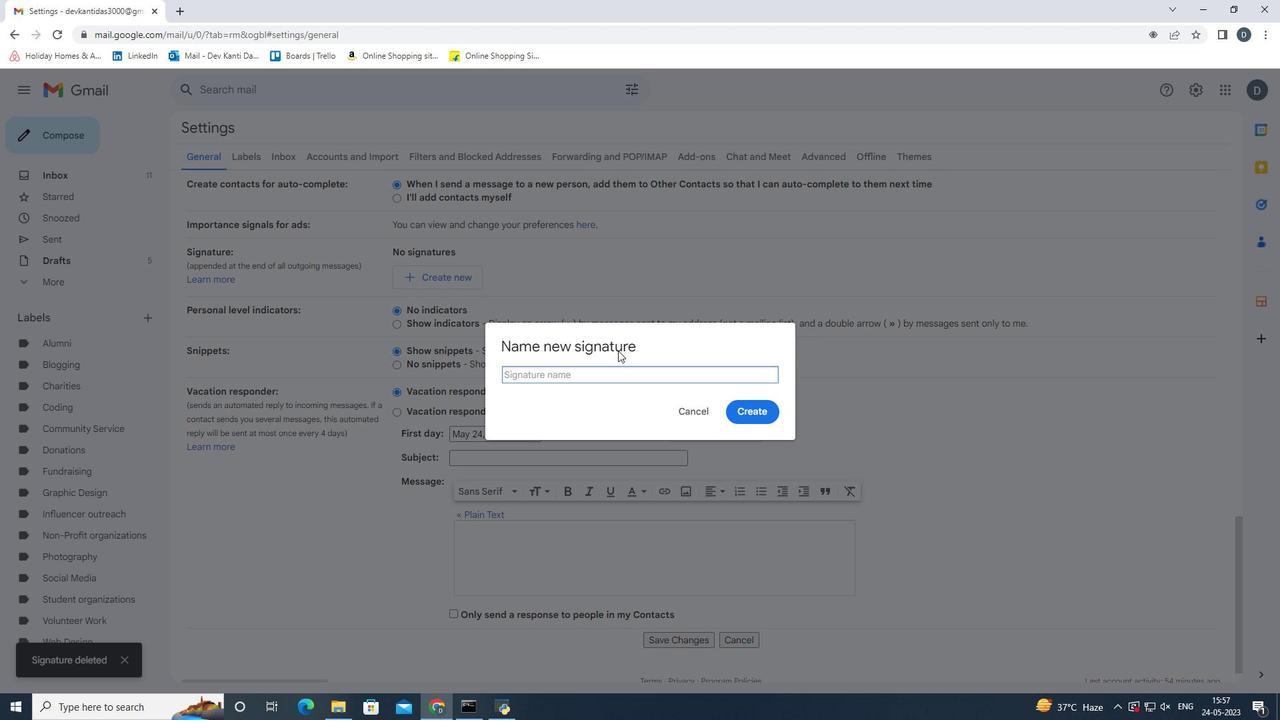 
Action: Key pressed <Key.shift_r>Jorge<Key.space><Key.shift_r><Key.shift_r><Key.shift_r><Key.shift_r><Key.shift_r><Key.shift_r><Key.shift_r><Key.shift_r><Key.shift_r>Perez<Key.enter>
Screenshot: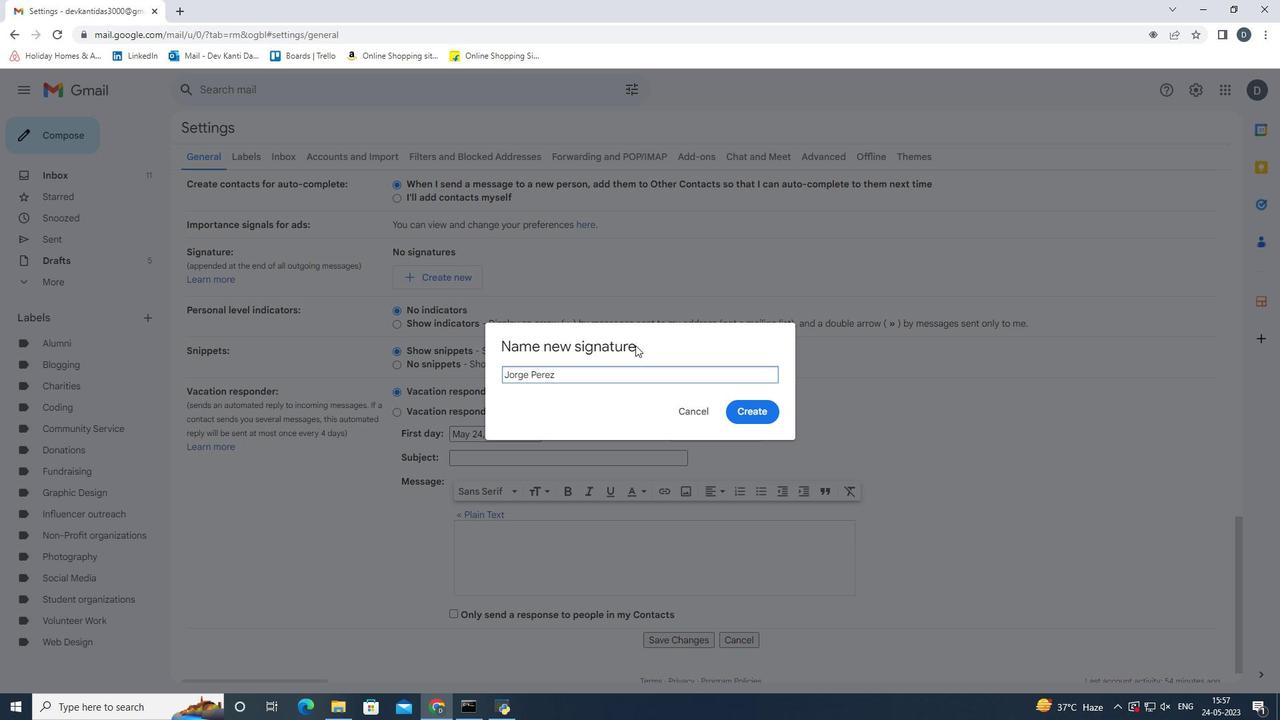 
Action: Mouse moved to (681, 286)
Screenshot: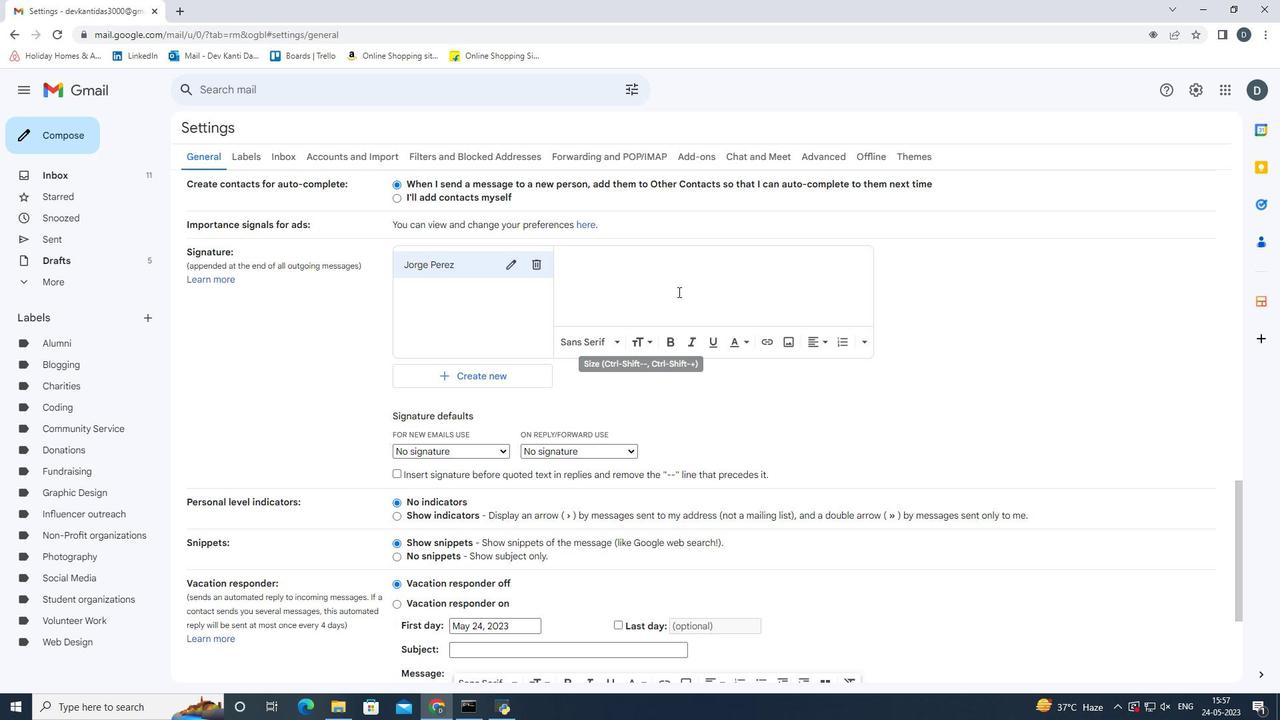 
Action: Mouse pressed left at (681, 286)
Screenshot: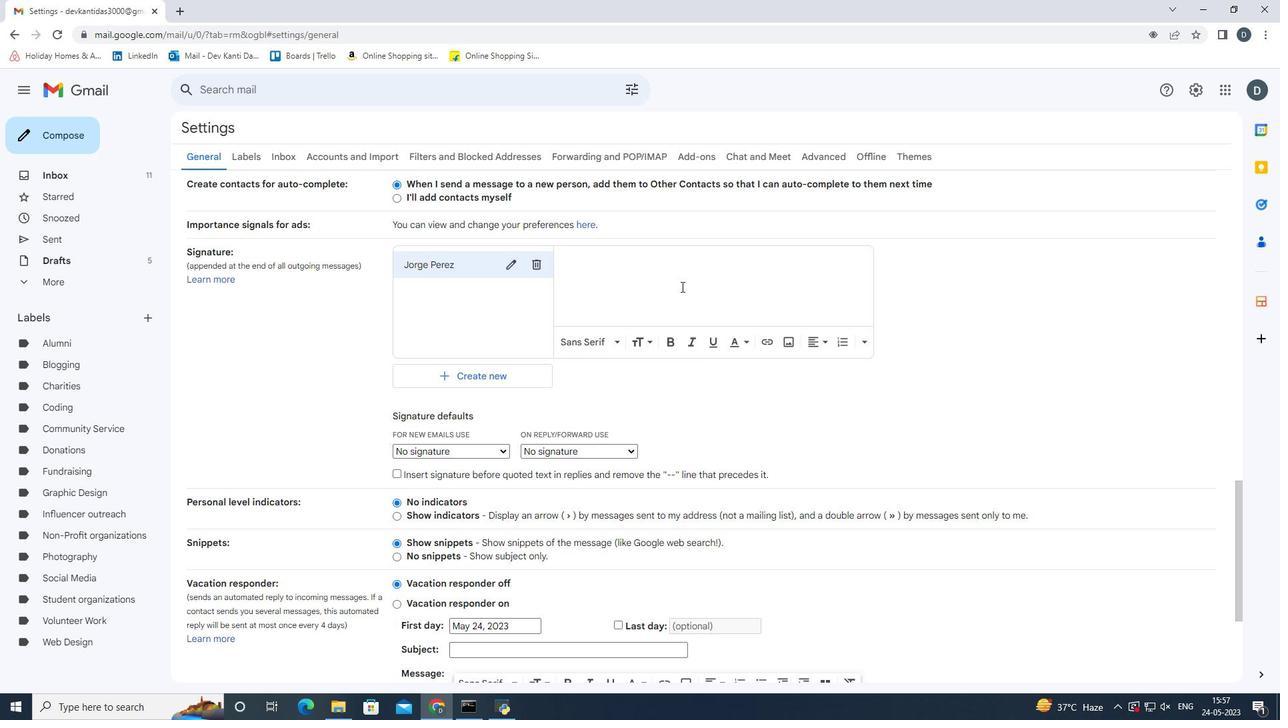 
Action: Key pressed <Key.shift>Heartfelt<Key.space>thanks<Key.space>and<Key.space>warm<Key.space>wishes,<Key.enter><Key.shift_r><Key.shift_r><Key.shift_r><Key.shift_r><Key.shift_r><Key.shift_r><Key.shift_r><Key.shift_r><Key.shift_r><Key.shift_r><Key.shift_r>Jorge<Key.space><Key.shift_r><Key.shift_r><Key.shift_r><Key.shift_r><Key.shift_r><Key.shift_r><Key.shift_r><Key.shift_r><Key.shift_r><Key.shift_r><Key.shift_r><Key.shift_r><Key.shift_r><Key.shift_r><Key.shift_r><Key.shift_r><Key.shift_r><Key.shift_r><Key.shift_r><Key.shift_r><Key.shift_r><Key.shift_r><Key.shift_r><Key.shift_r><Key.shift_r><Key.shift_r><Key.shift_r><Key.shift_r><Key.shift_r><Key.shift_r><Key.shift_r>Perez
Screenshot: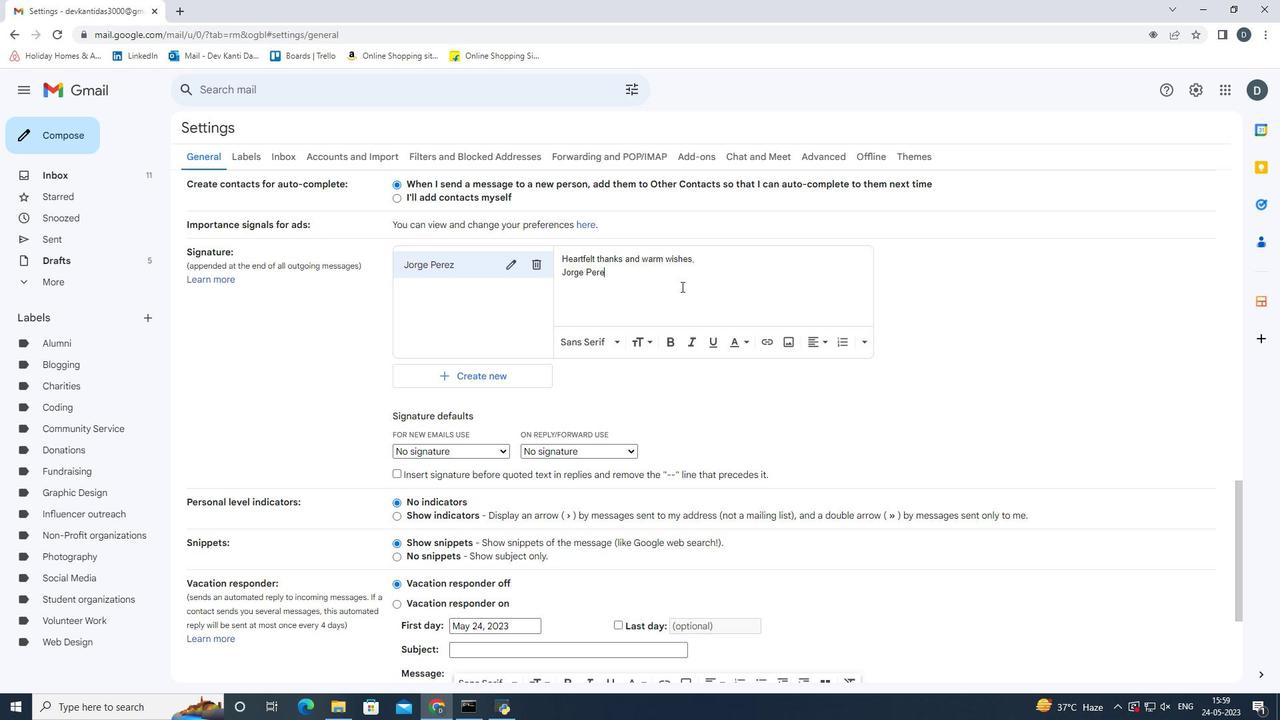 
Action: Mouse moved to (476, 451)
Screenshot: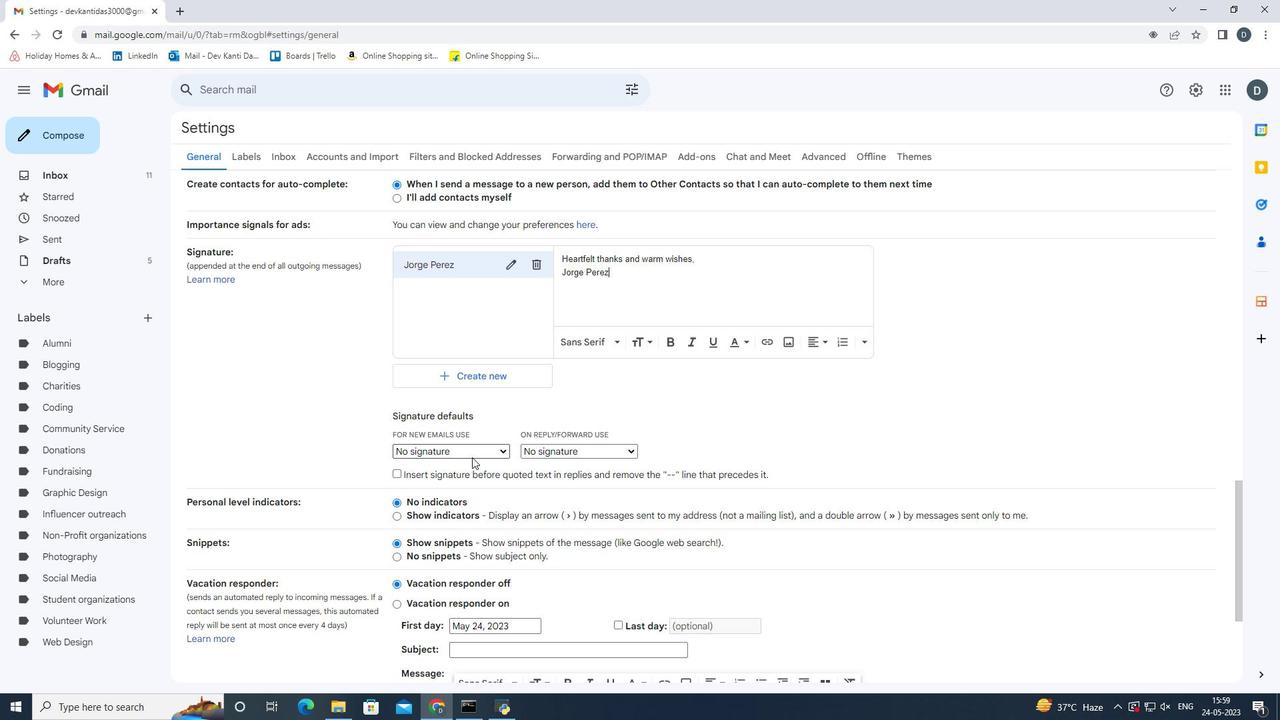 
Action: Mouse pressed left at (476, 451)
Screenshot: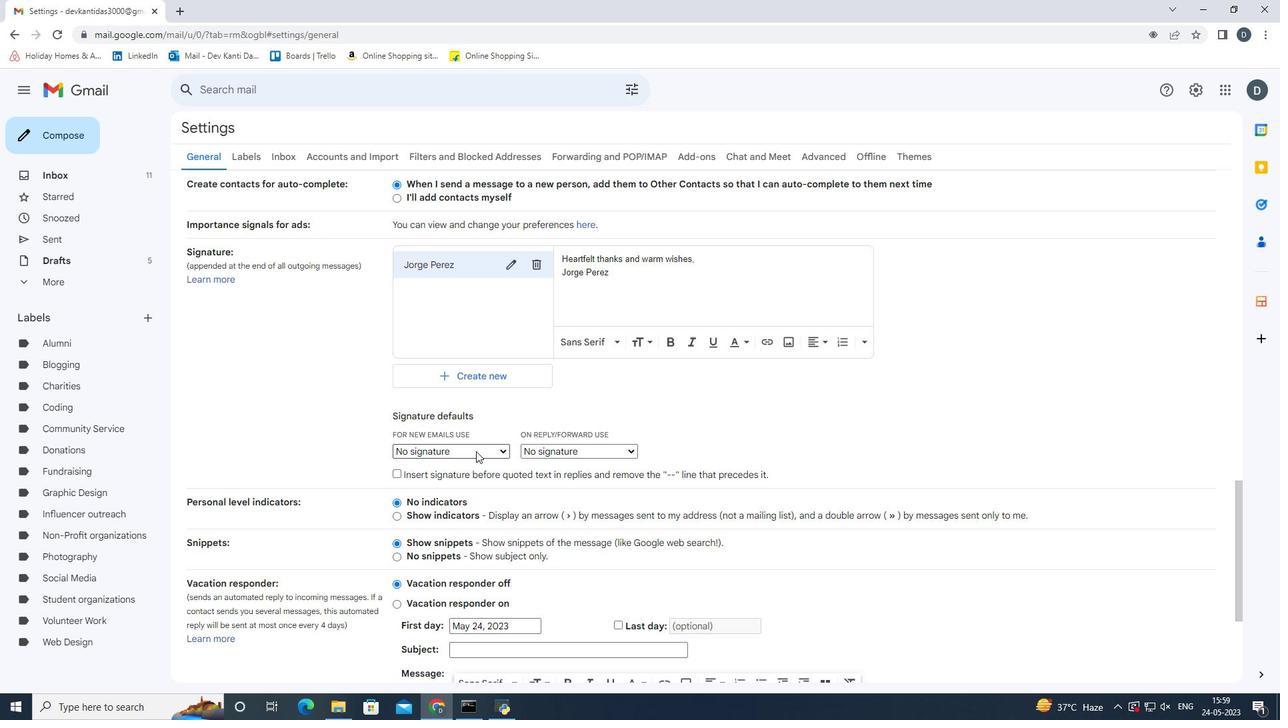 
Action: Mouse moved to (481, 486)
Screenshot: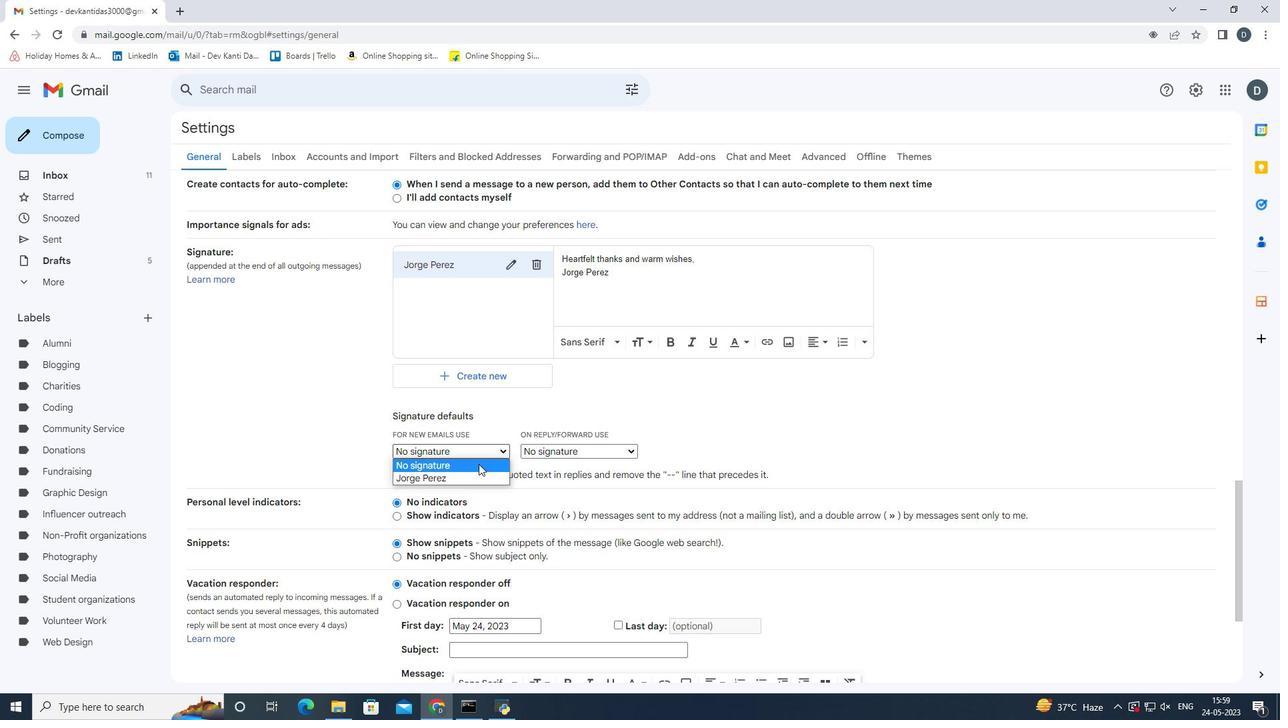 
Action: Mouse pressed left at (481, 486)
Screenshot: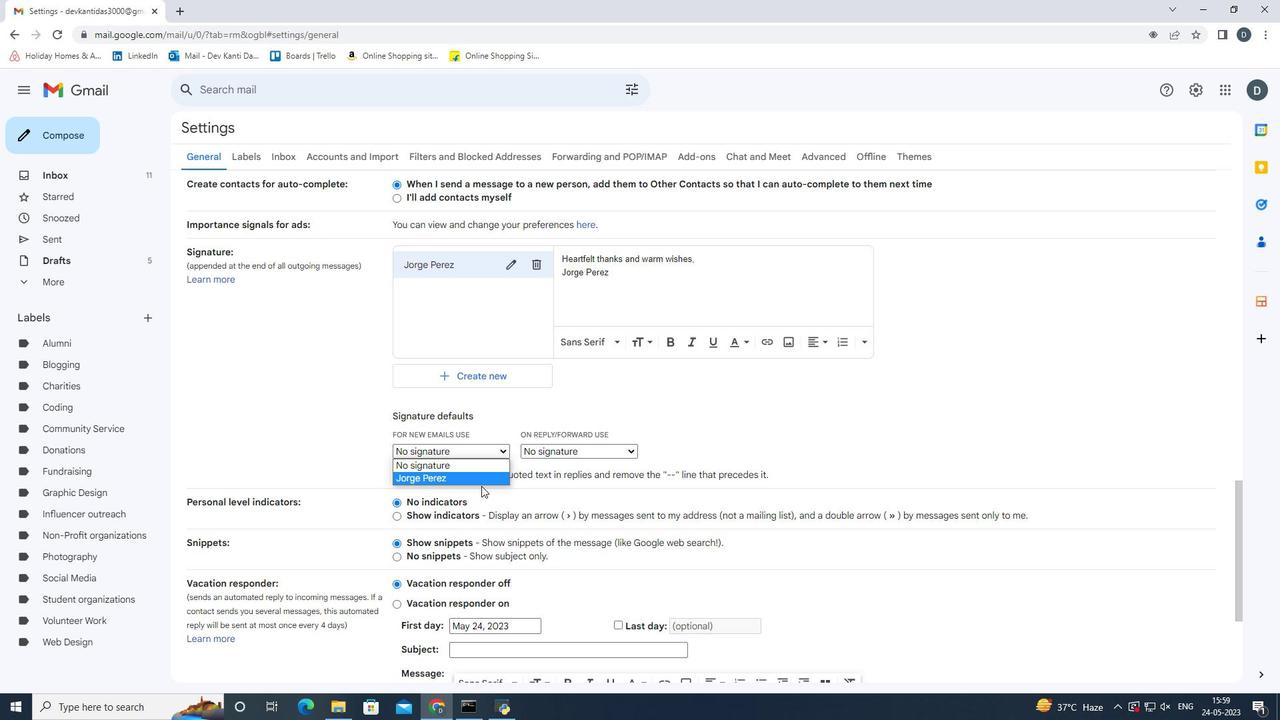 
Action: Mouse moved to (495, 448)
Screenshot: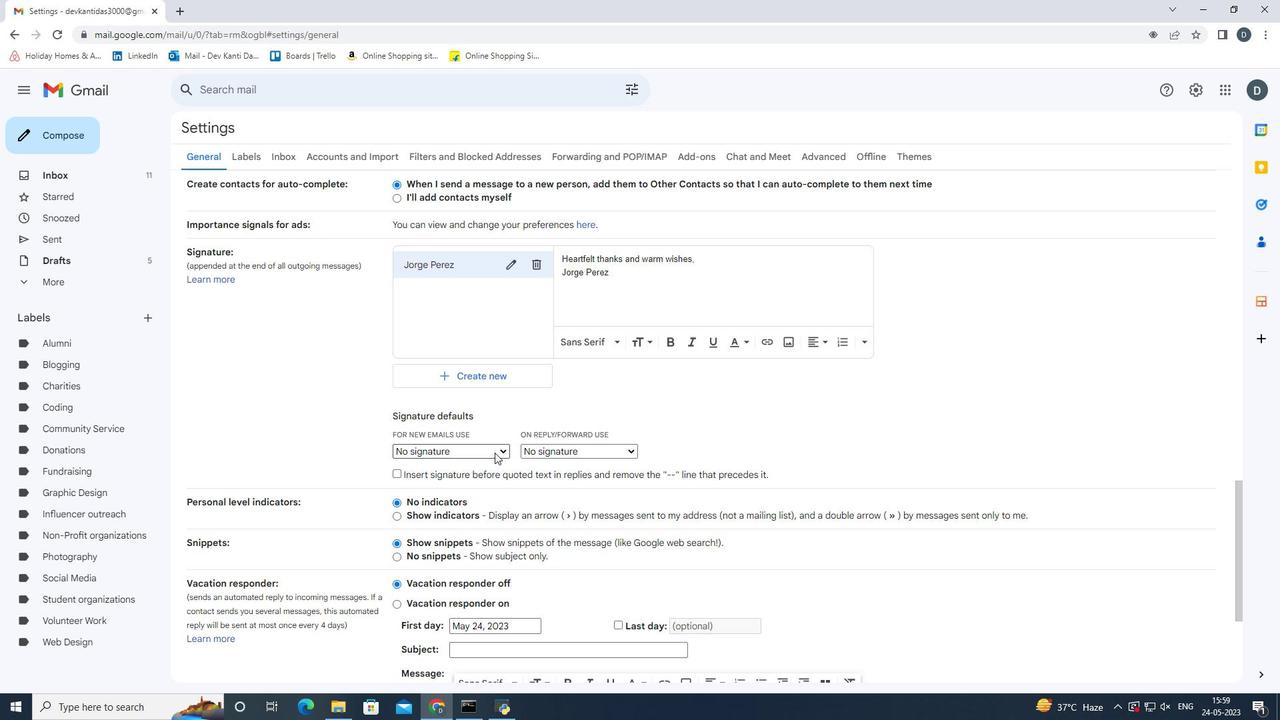 
Action: Mouse pressed left at (495, 448)
Screenshot: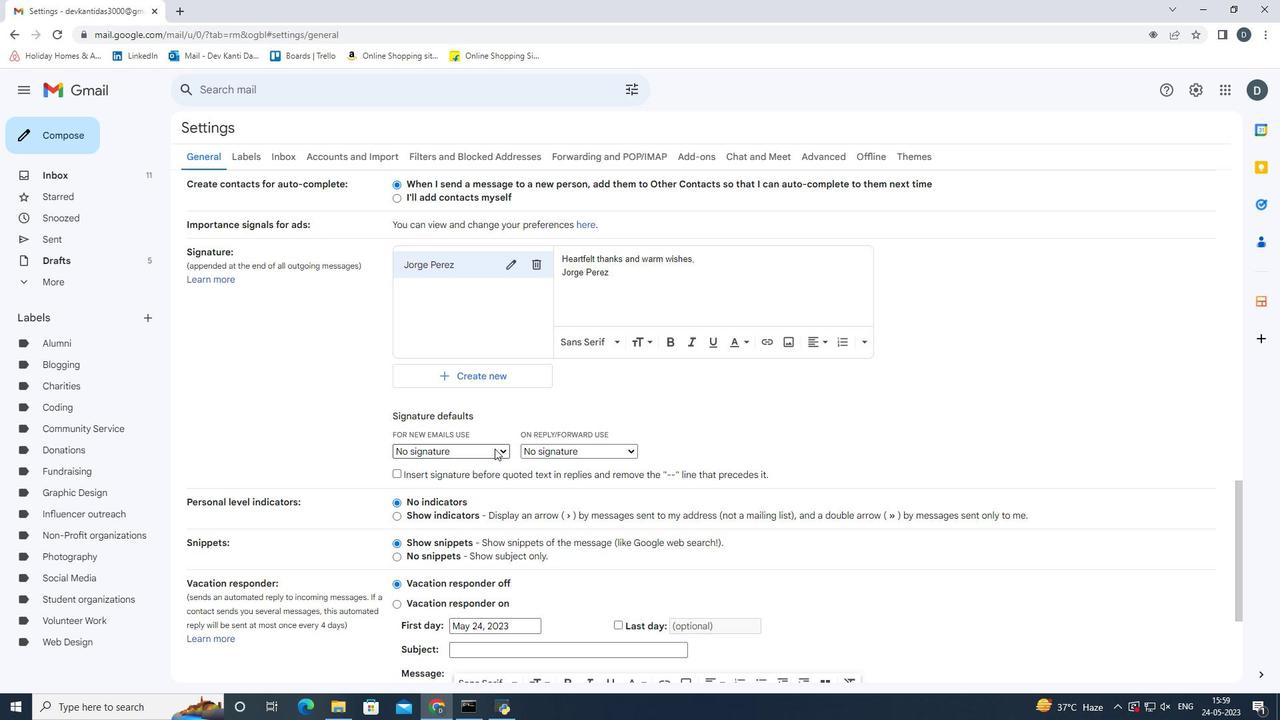 
Action: Mouse moved to (477, 475)
Screenshot: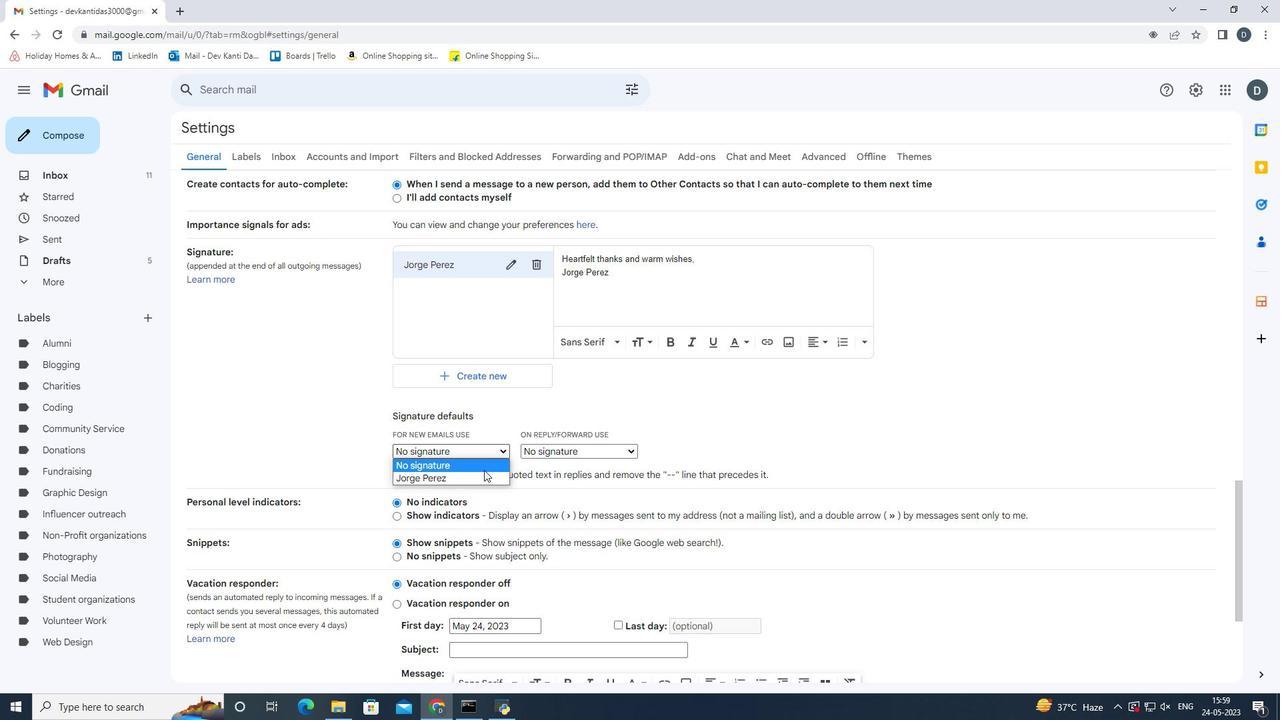 
Action: Mouse pressed left at (477, 475)
Screenshot: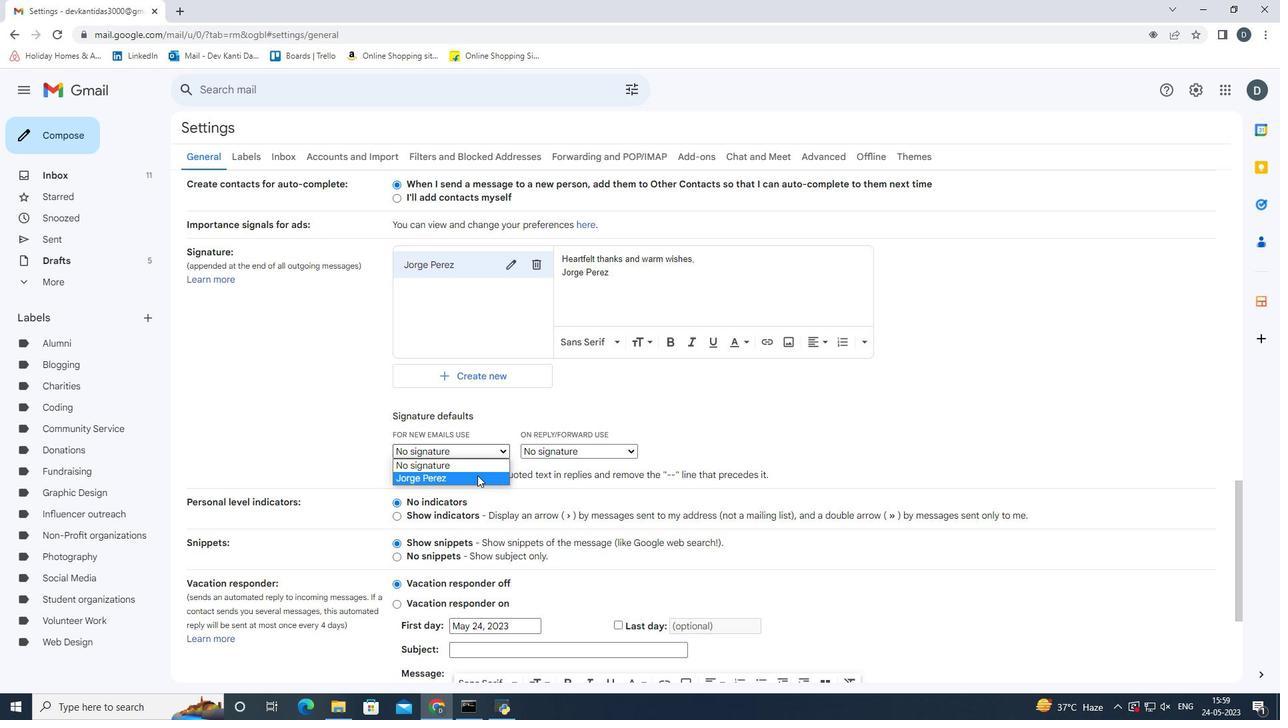 
Action: Mouse moved to (588, 453)
Screenshot: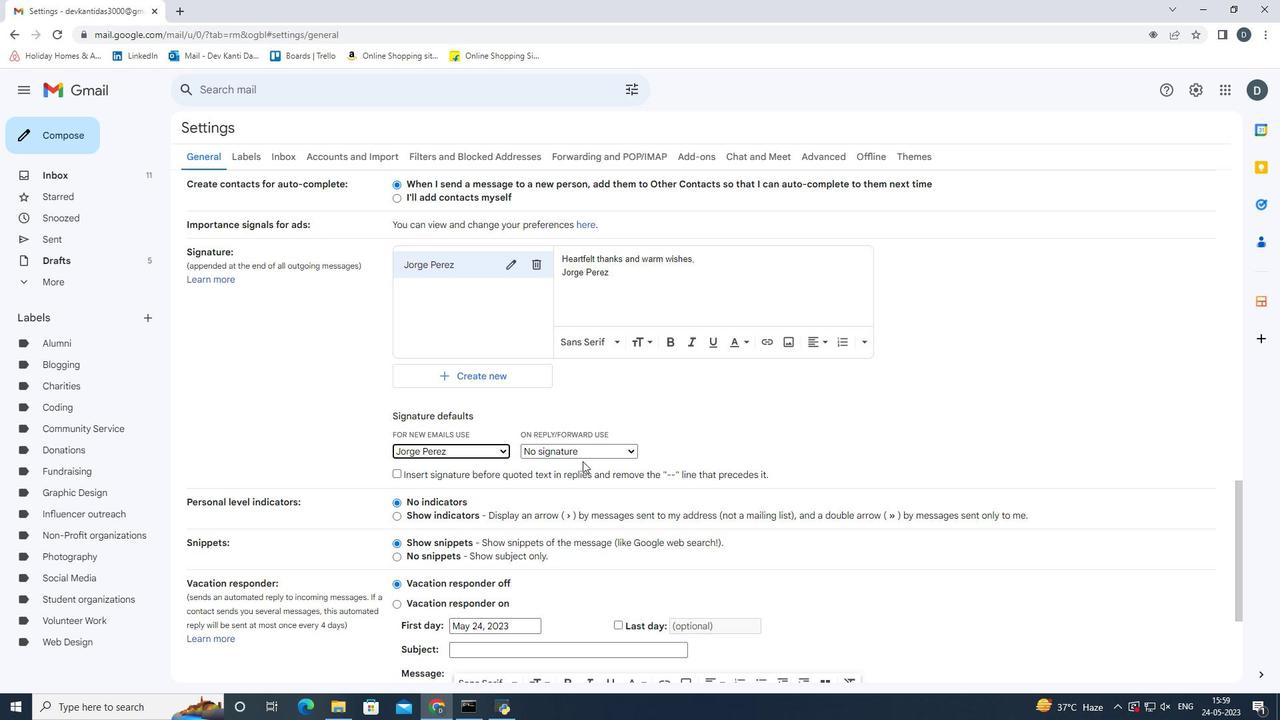 
Action: Mouse pressed left at (588, 453)
Screenshot: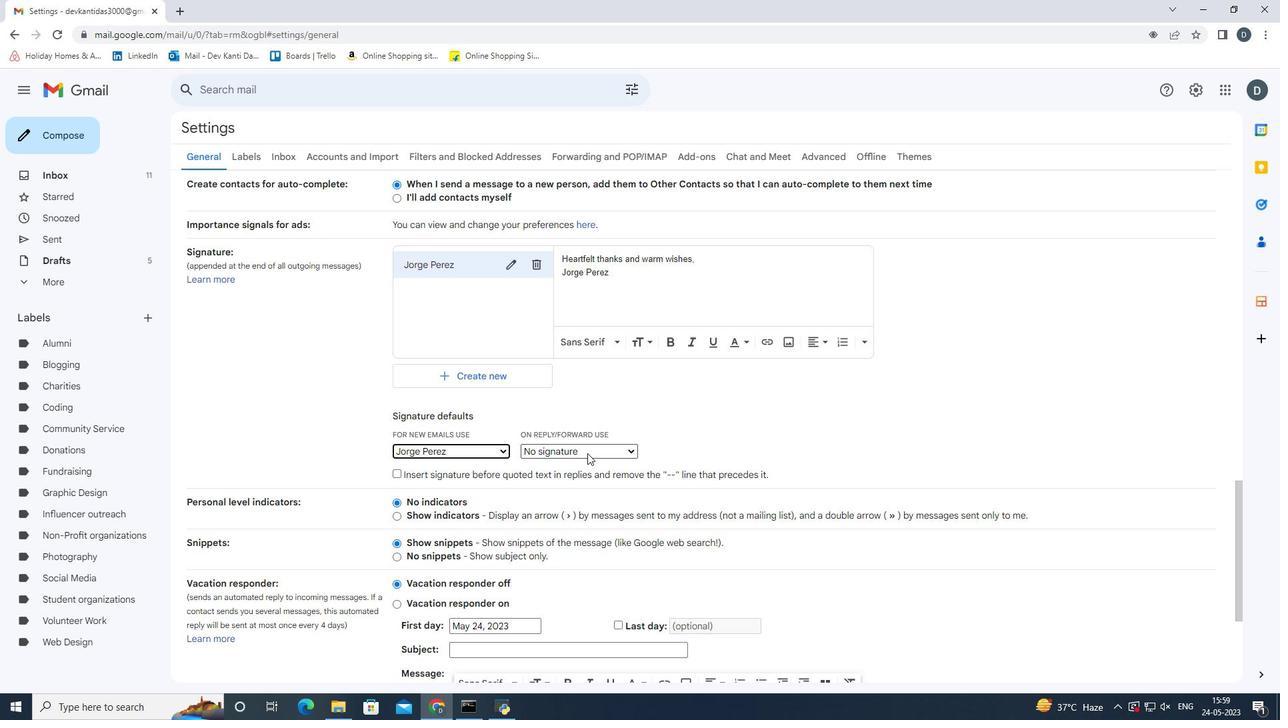 
Action: Mouse moved to (580, 475)
Screenshot: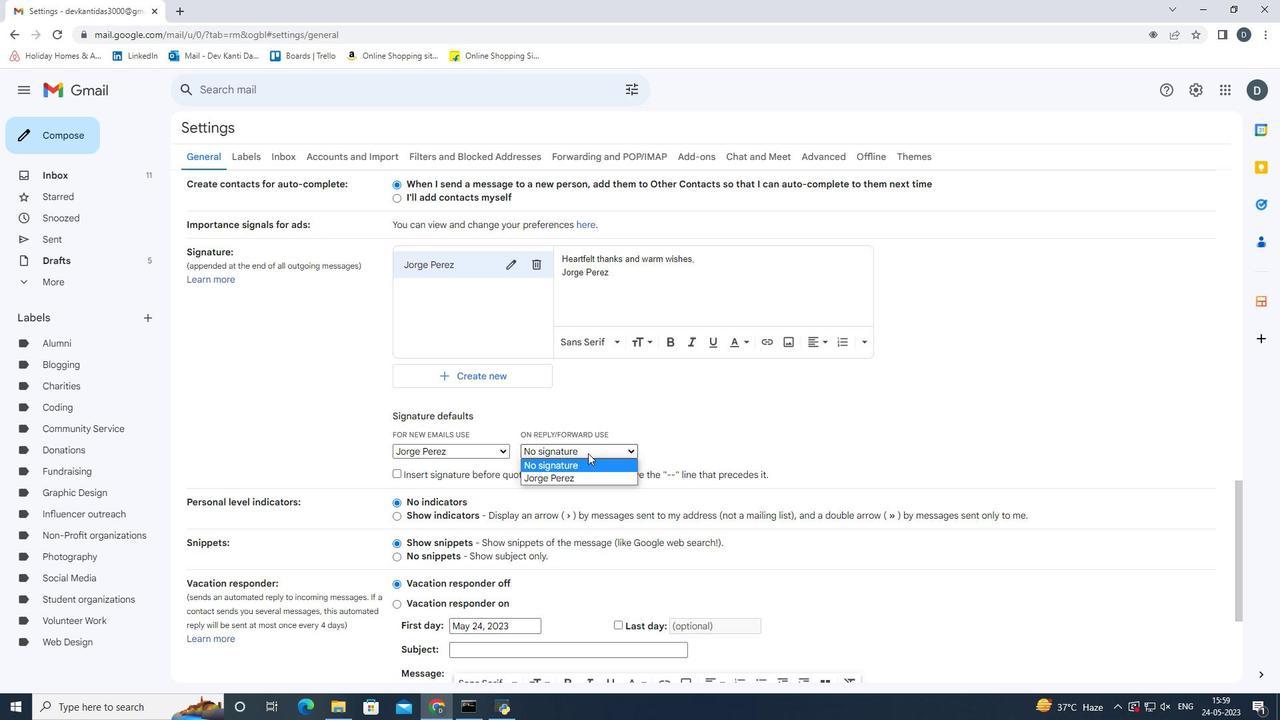 
Action: Mouse pressed left at (580, 475)
Screenshot: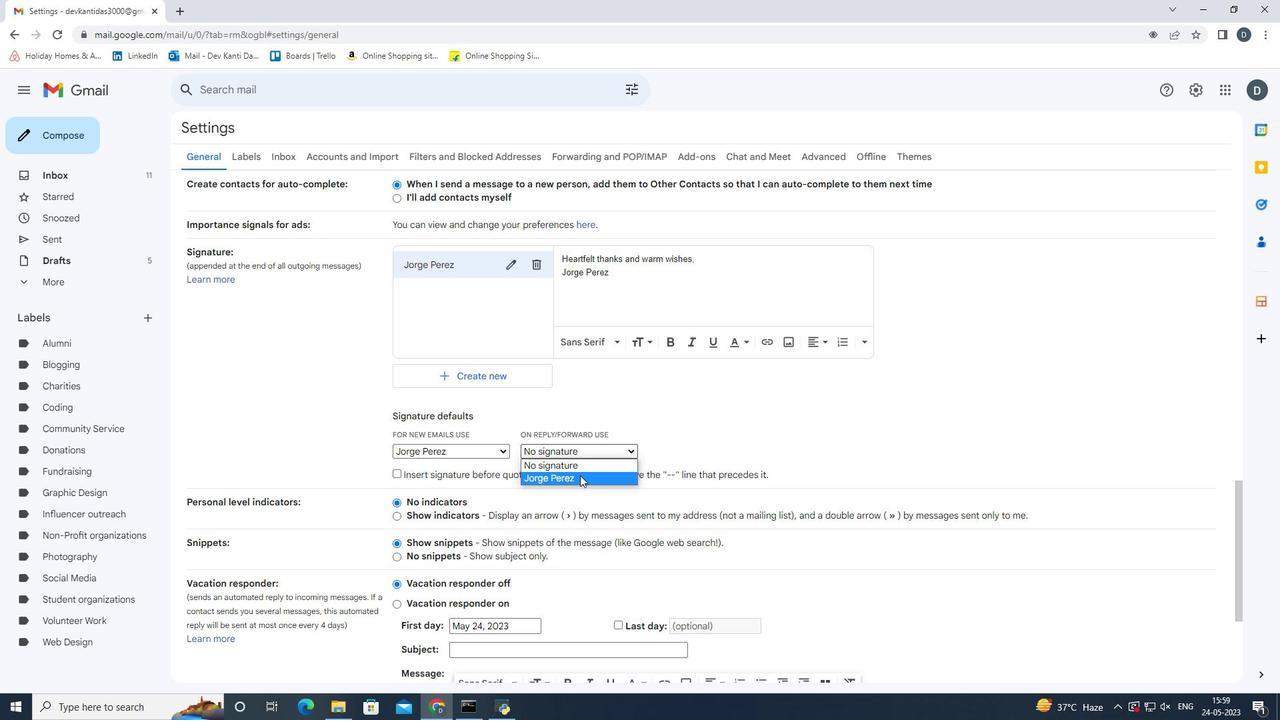 
Action: Mouse moved to (943, 424)
Screenshot: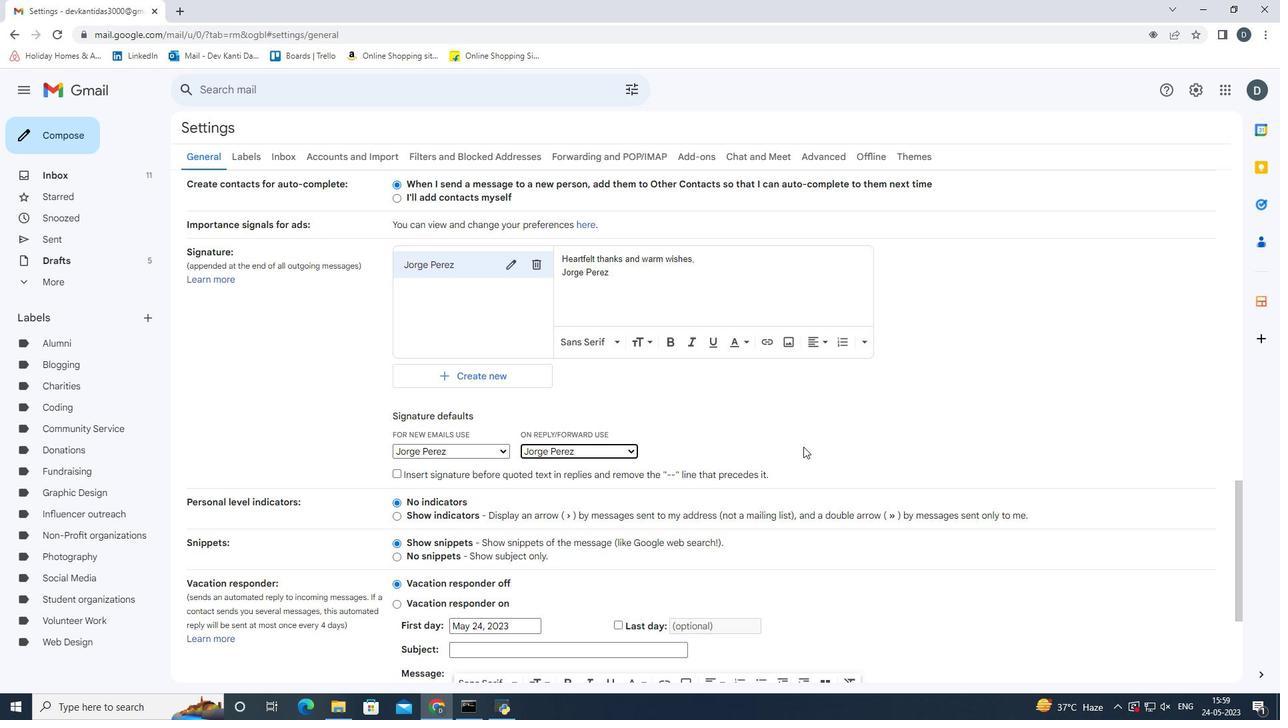 
Action: Mouse pressed left at (943, 424)
Screenshot: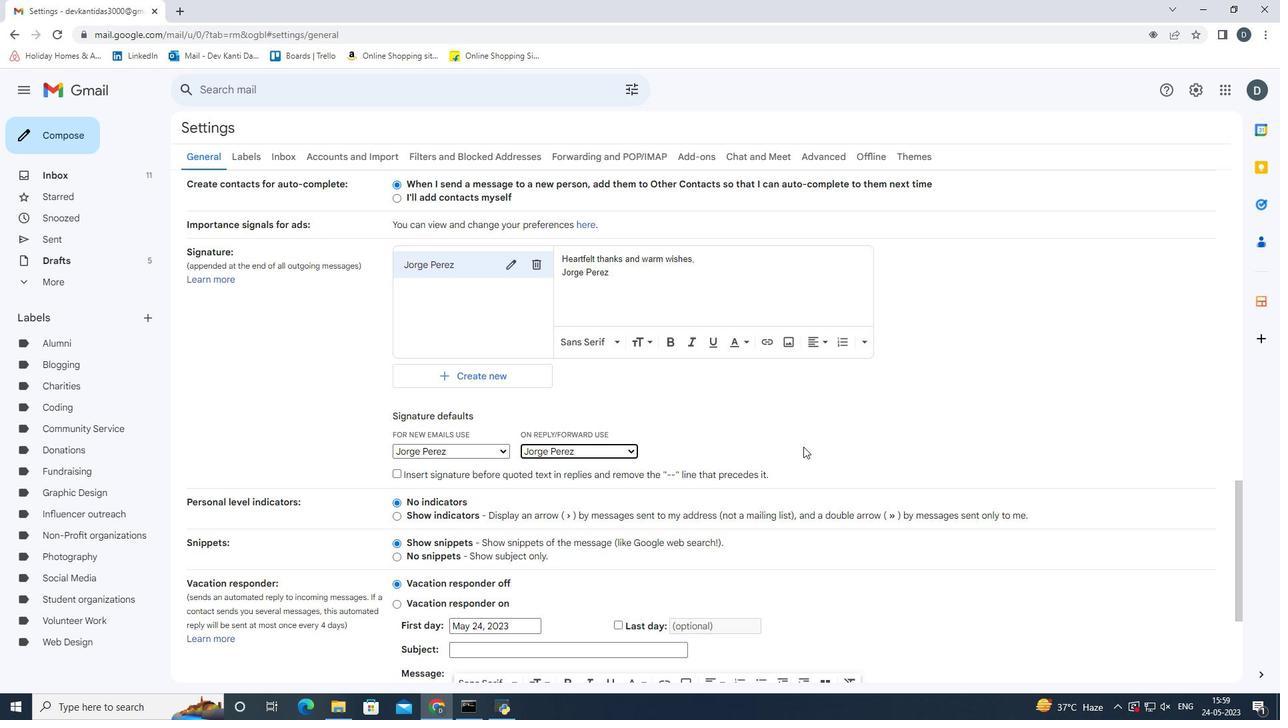 
Action: Mouse scrolled (943, 424) with delta (0, 0)
Screenshot: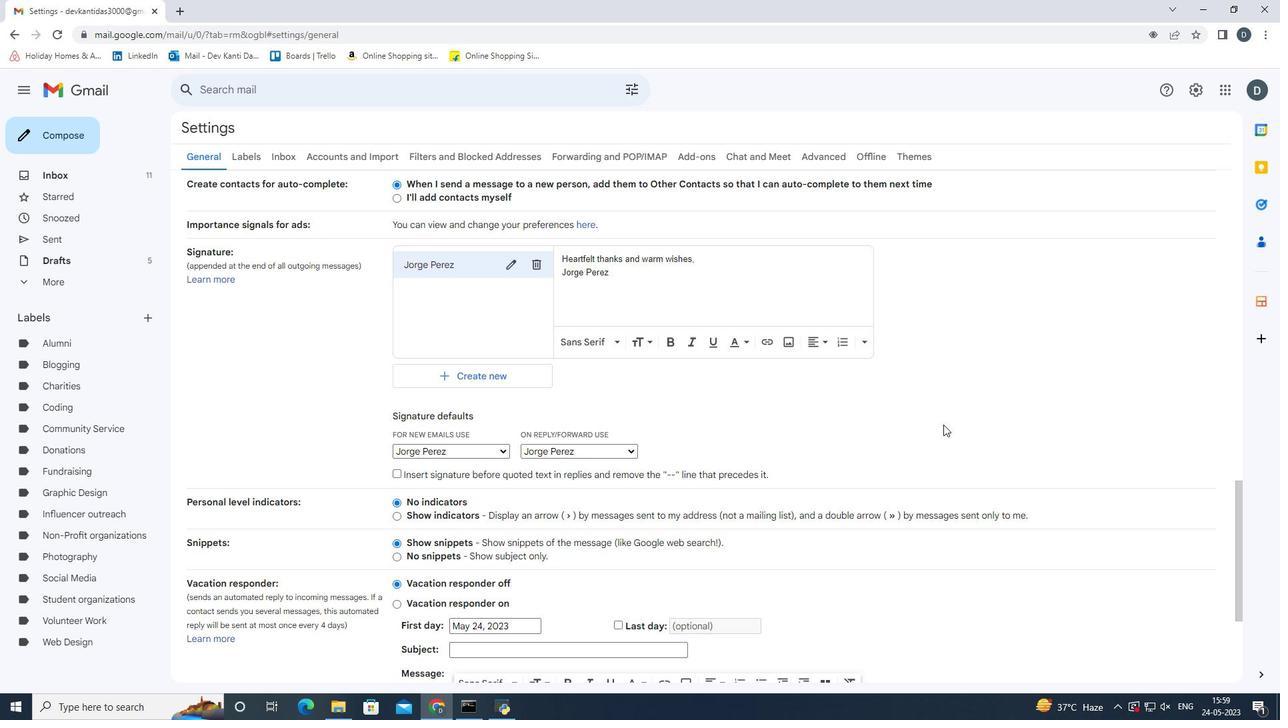 
Action: Mouse scrolled (943, 424) with delta (0, 0)
Screenshot: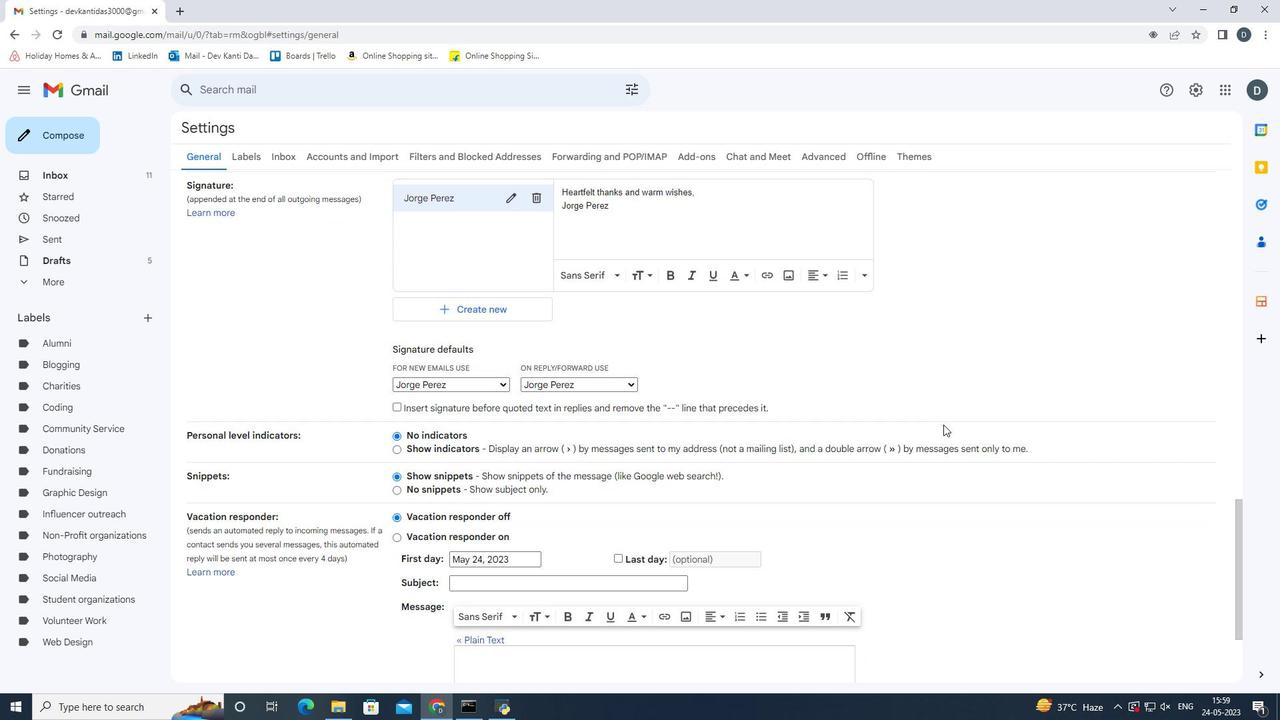 
Action: Mouse scrolled (943, 424) with delta (0, 0)
Screenshot: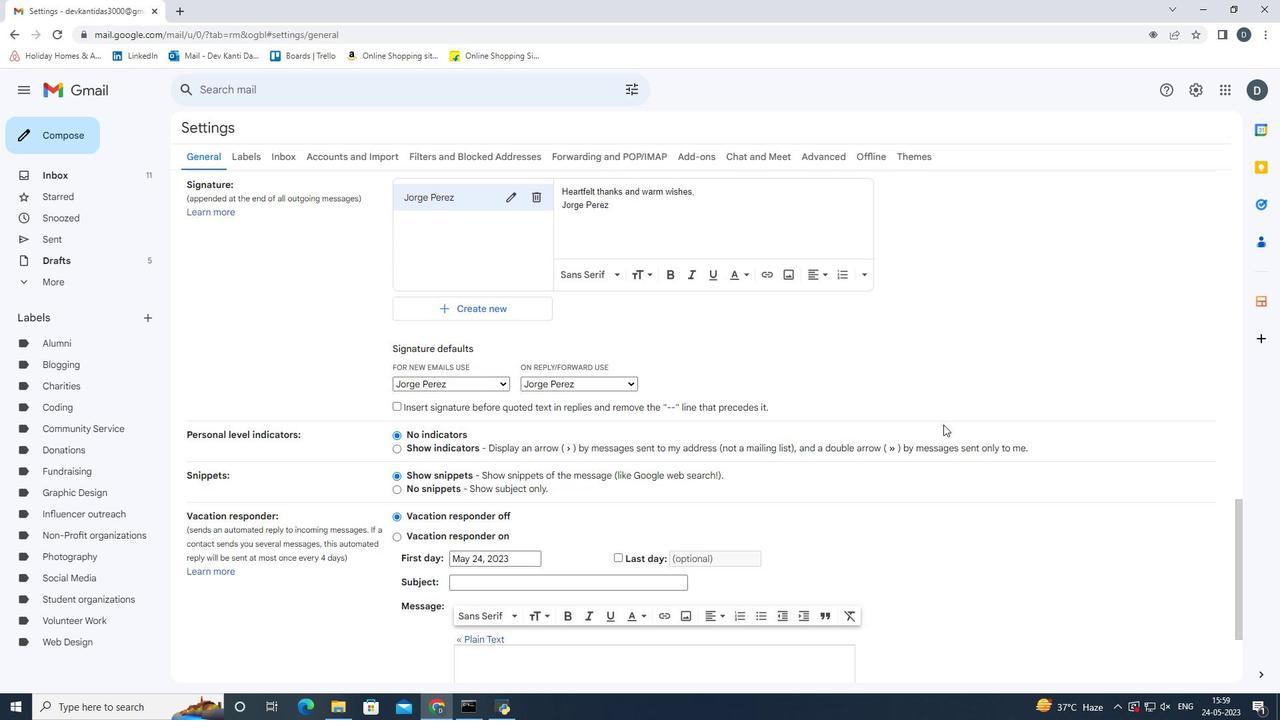 
Action: Mouse scrolled (943, 424) with delta (0, 0)
Screenshot: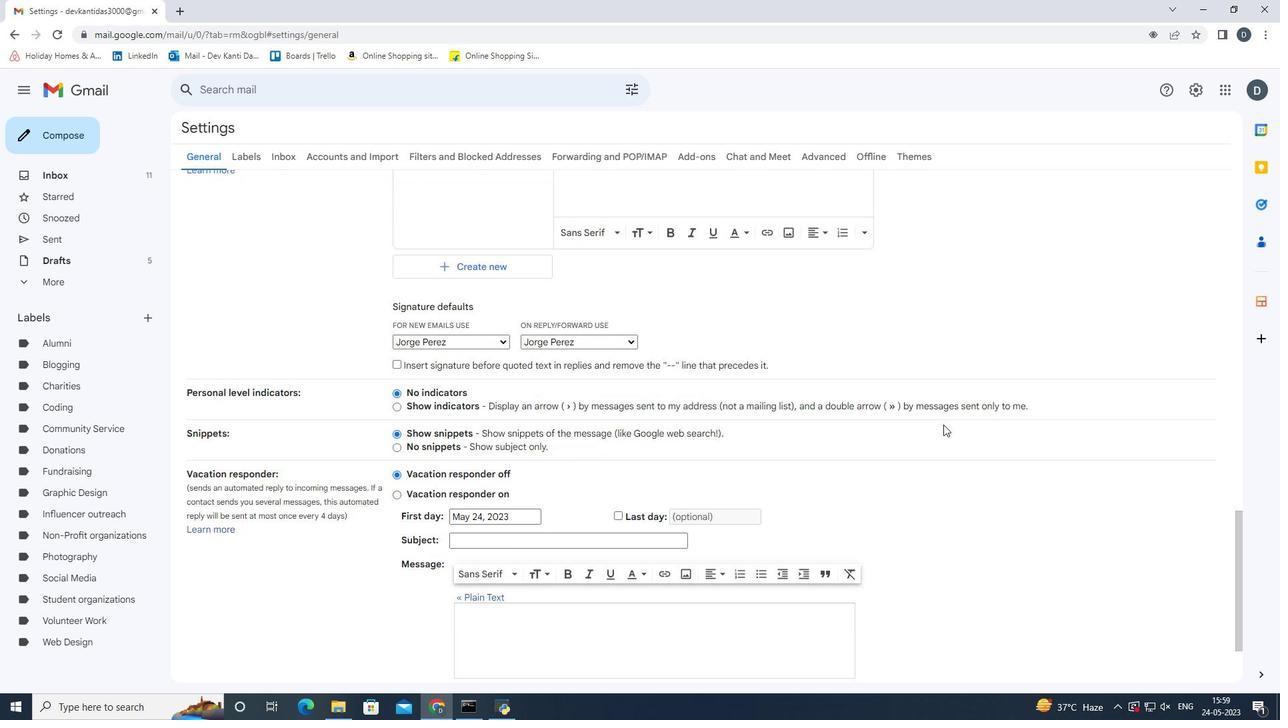 
Action: Mouse moved to (691, 607)
Screenshot: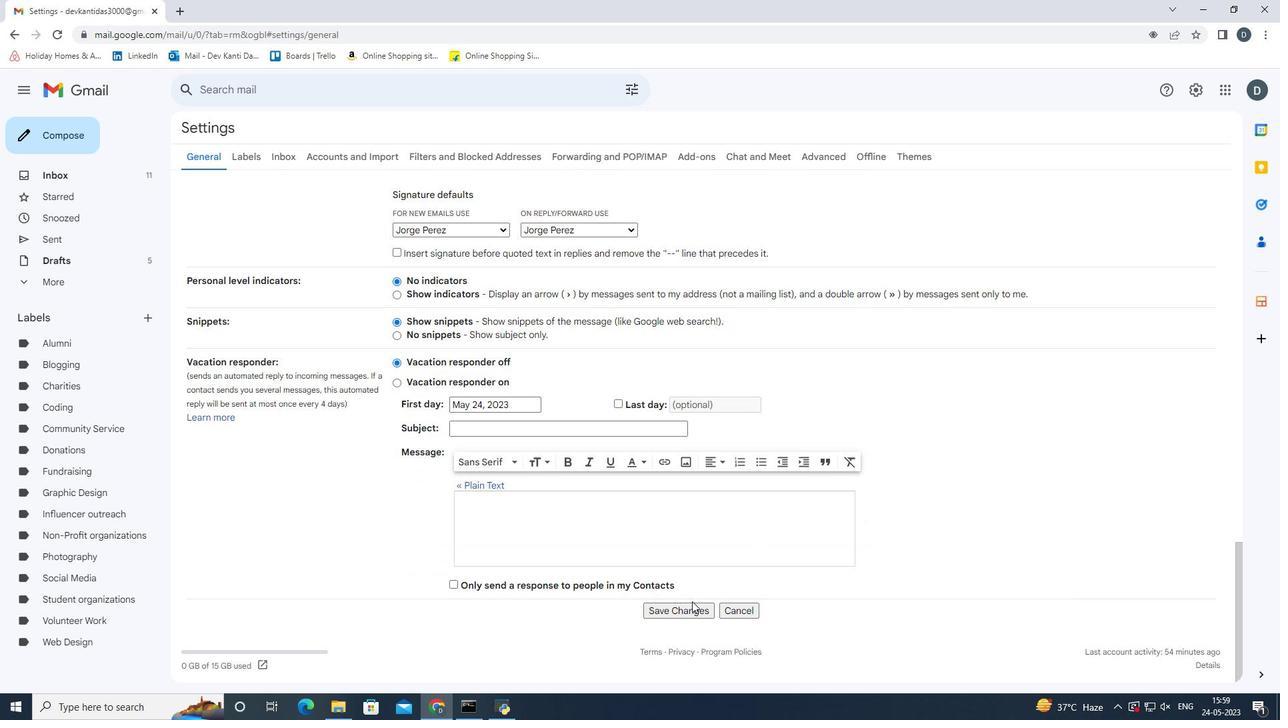 
Action: Mouse pressed left at (691, 607)
Screenshot: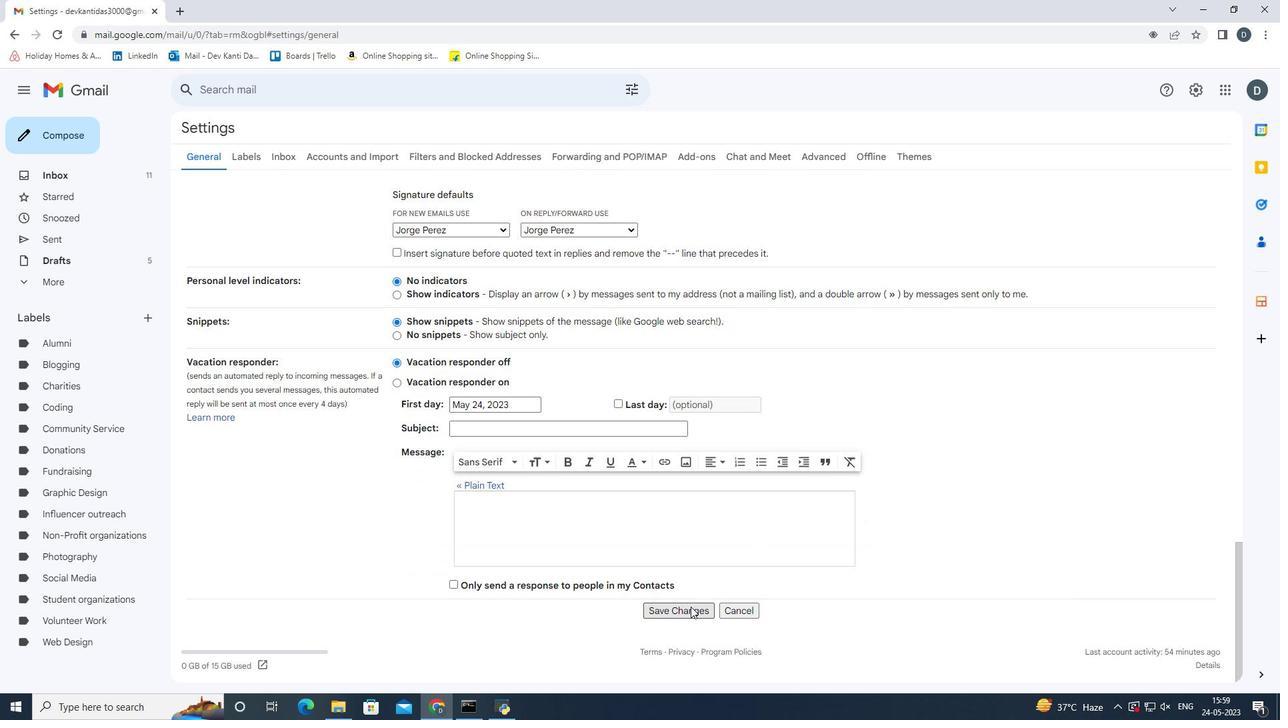 
Action: Mouse moved to (60, 133)
Screenshot: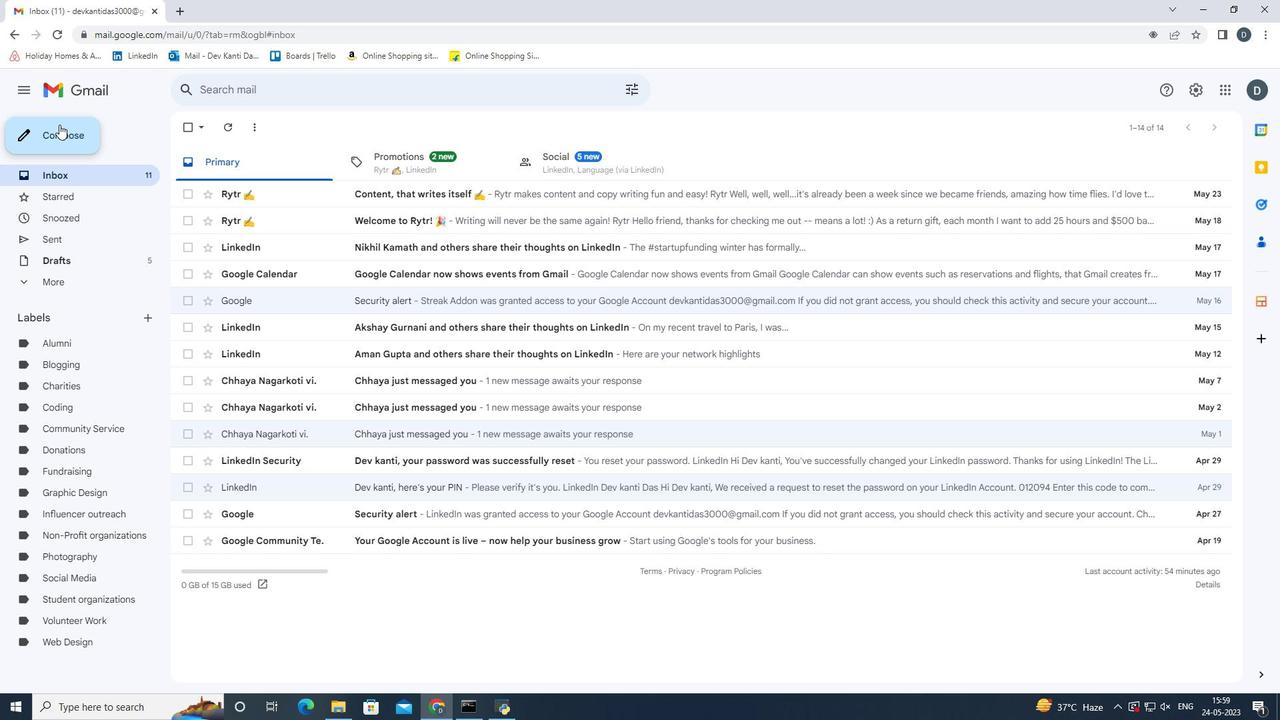 
Action: Mouse pressed left at (60, 133)
Screenshot: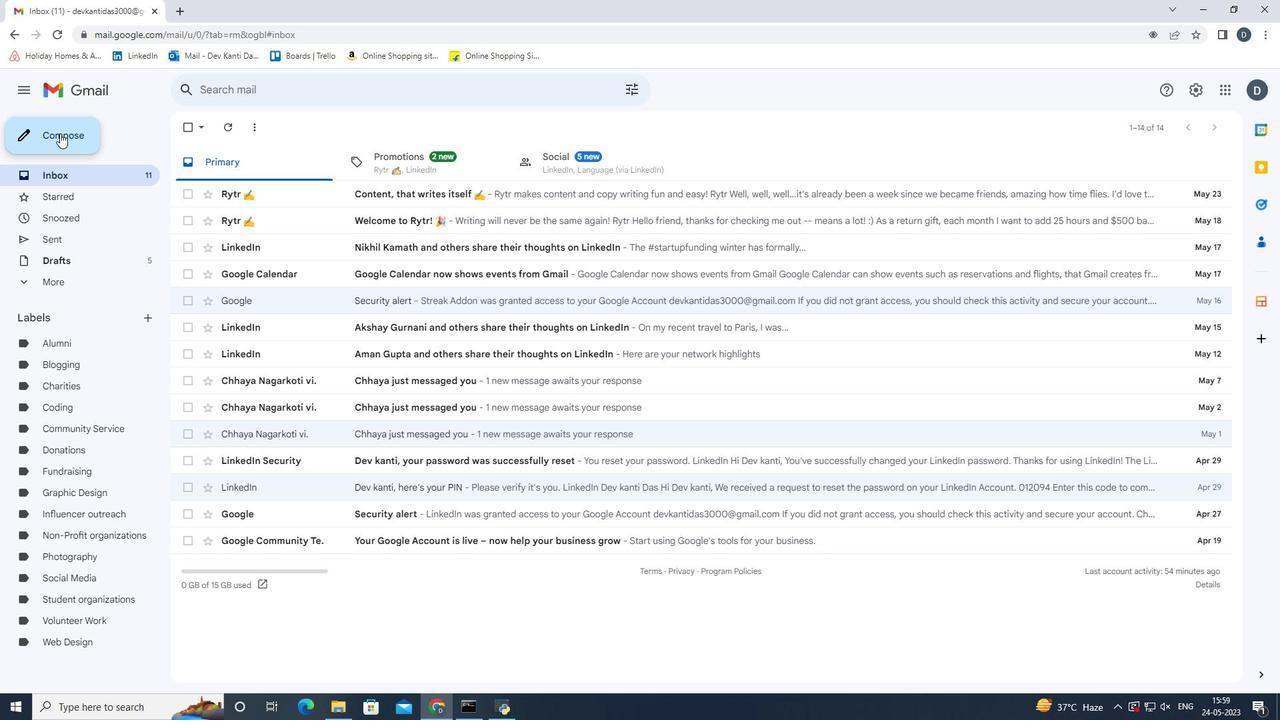 
Action: Mouse moved to (1062, 412)
Screenshot: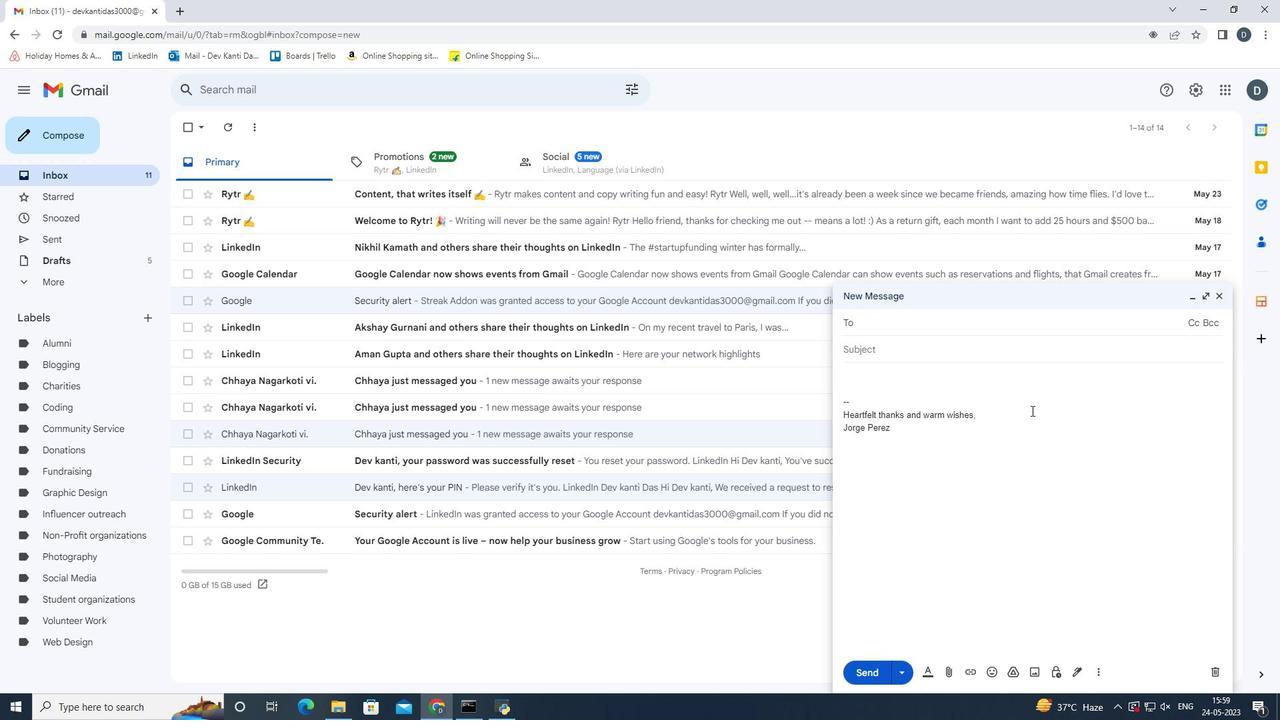 
Action: Key pressed <Key.shift><Key.shift><Key.shift><Key.shift><Key.shift><Key.shift><Key.shift><Key.shift><Key.shift><Key.shift><Key.shift><Key.shift><Key.shift><Key.shift><Key.shift><Key.shift><Key.shift><Key.shift><Key.shift><Key.shift><Key.shift><Key.shift><Key.shift><Key.shift><Key.shift><Key.shift><Key.shift><Key.shift><Key.shift><Key.shift><Key.shift><Key.shift><Key.shift><Key.shift><Key.shift><Key.shift><Key.shift><Key.shift><Key.shift><Key.shift><Key.shift><Key.shift><Key.shift><Key.shift><Key.shift><Key.shift><Key.shift>Softage.2<Key.enter>
Screenshot: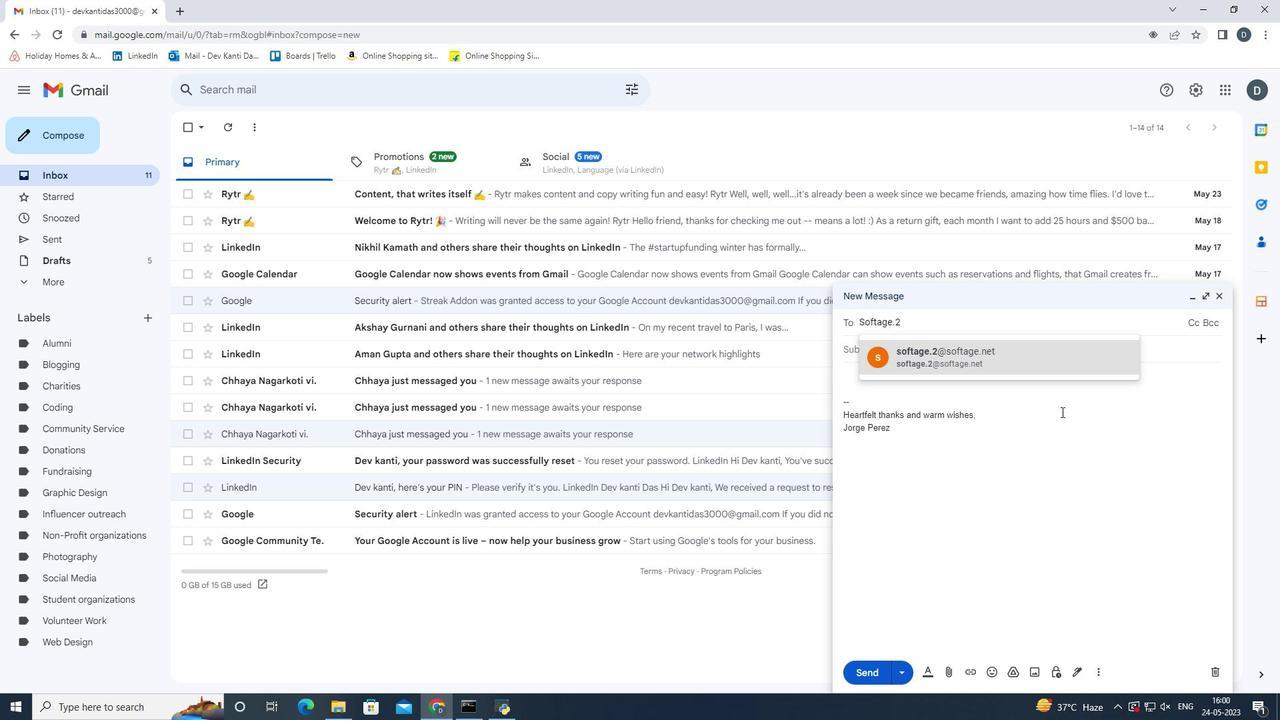 
Action: Mouse moved to (1096, 675)
Screenshot: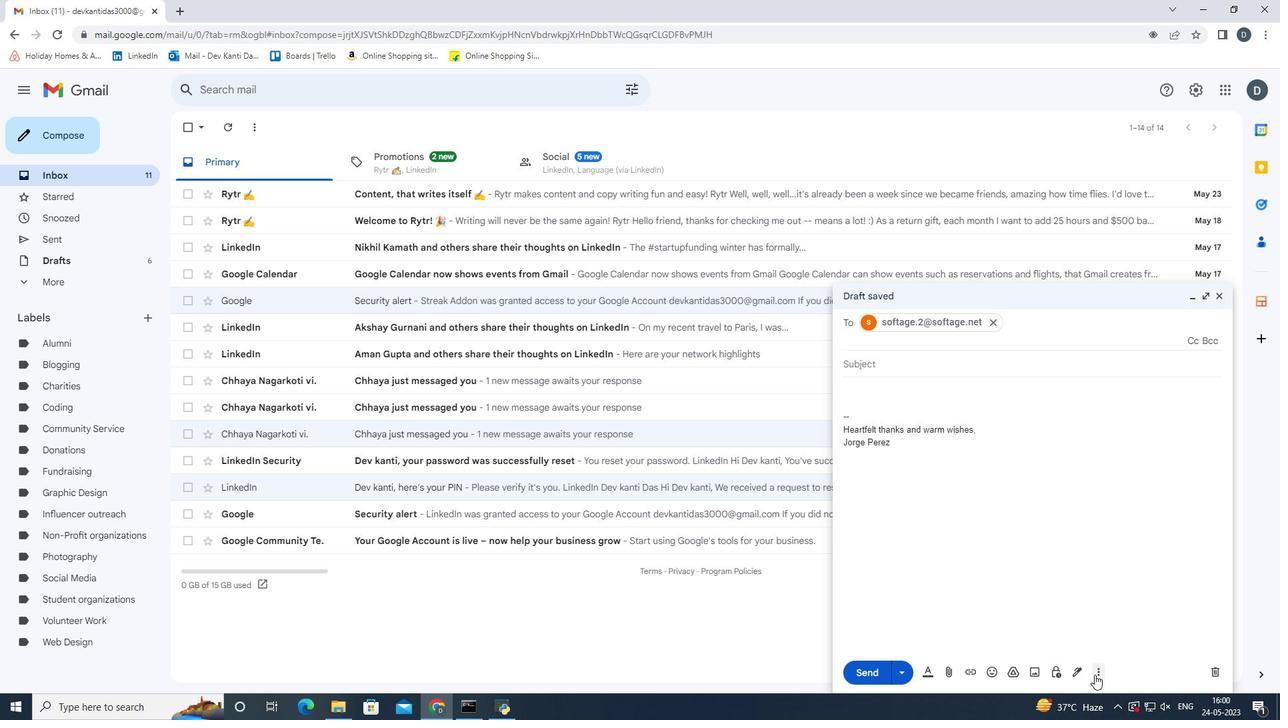
Action: Mouse pressed left at (1096, 675)
Screenshot: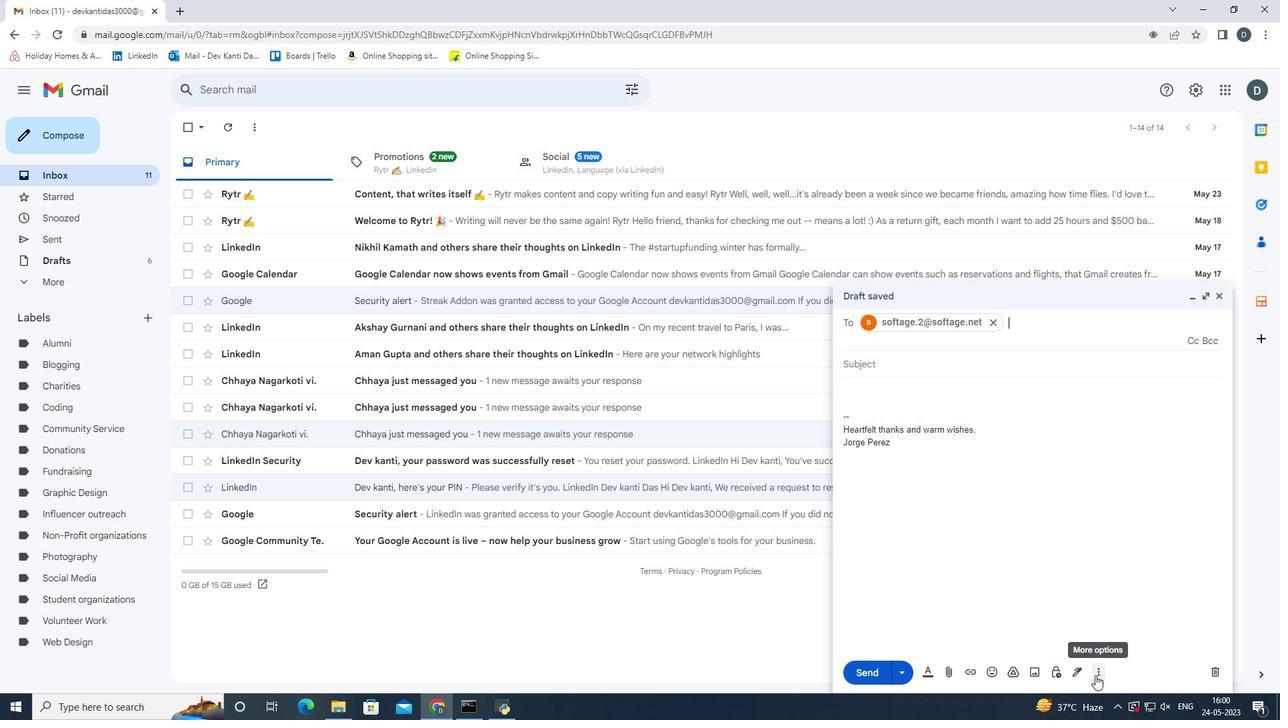 
Action: Mouse moved to (1070, 527)
Screenshot: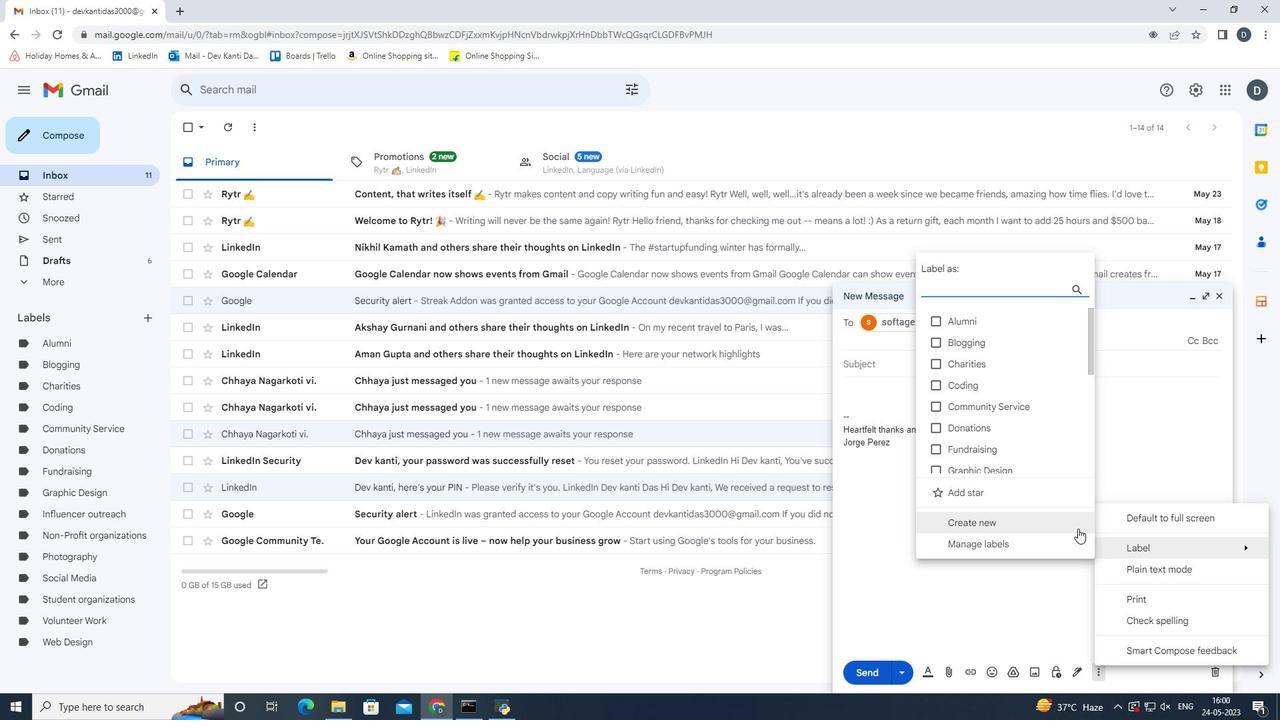 
Action: Mouse pressed left at (1070, 527)
Screenshot: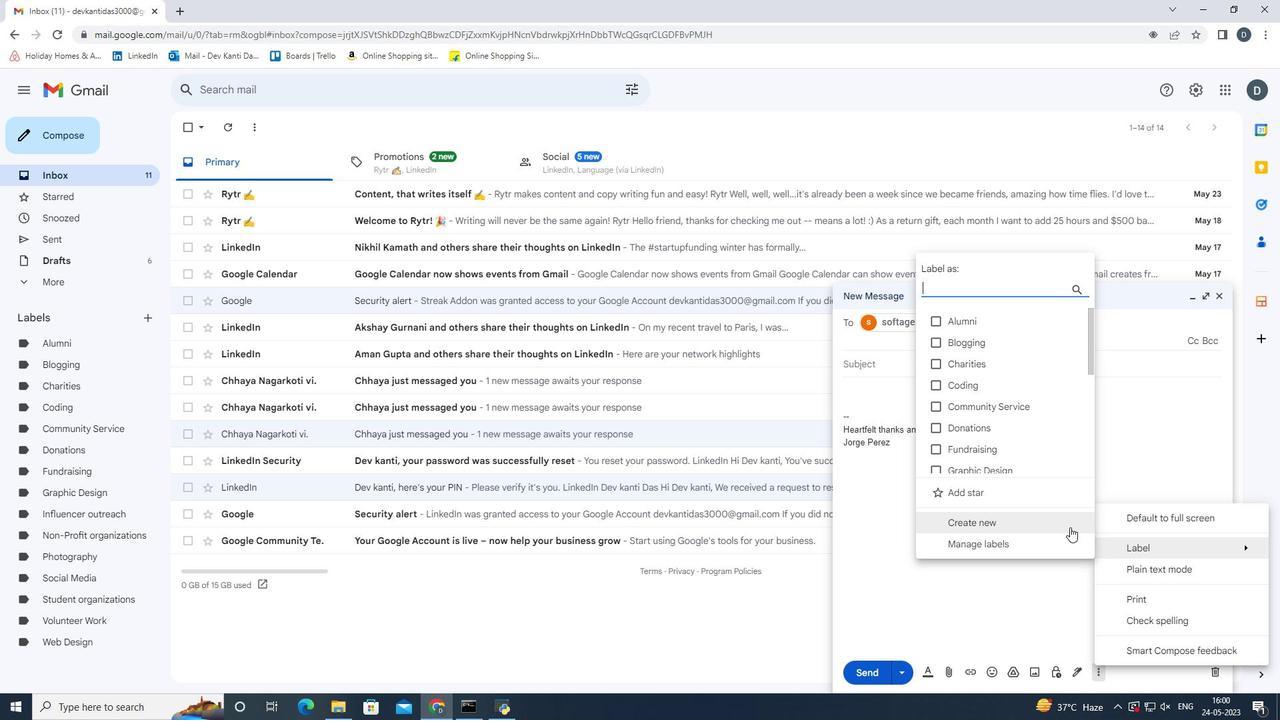 
Action: Key pressed <Key.shift><Key.shift><Key.shift><Key.shift><Key.shift><Key.shift><Key.shift><Key.shift><Key.shift><Key.shift><Key.shift><Key.shift><Key.shift><Key.shift><Key.shift><Key.shift><Key.shift><Key.shift><Key.shift><Key.shift><Key.shift><Key.shift><Key.shift><Key.shift><Key.shift><Key.shift><Key.shift><Key.shift><Key.shift><Key.shift><Key.shift><Key.shift><Key.shift><Key.shift><Key.shift><Key.shift><Key.shift><Key.shift><Key.shift><Key.shift><Key.shift><Key.shift><Key.shift><Key.shift><Key.shift><Key.shift><Key.shift><Key.shift><Key.shift><Key.shift><Key.shift><Key.shift><Key.shift><Key.shift><Key.shift><Key.shift><Key.shift><Key.shift><Key.shift><Key.shift><Key.shift><Key.shift><Key.shift><Key.shift><Key.shift><Key.shift><Key.shift><Key.shift><Key.shift><Key.shift><Key.shift><Key.shift><Key.shift><Key.shift><Key.shift><Key.shift><Key.shift><Key.shift><Key.shift><Key.shift><Key.shift><Key.shift><Key.shift><Key.shift><Key.shift><Key.shift><Key.shift><Key.shift><Key.shift><Key.shift><Key.shift><Key.shift><Key.shift><Key.shift>Programmin
Screenshot: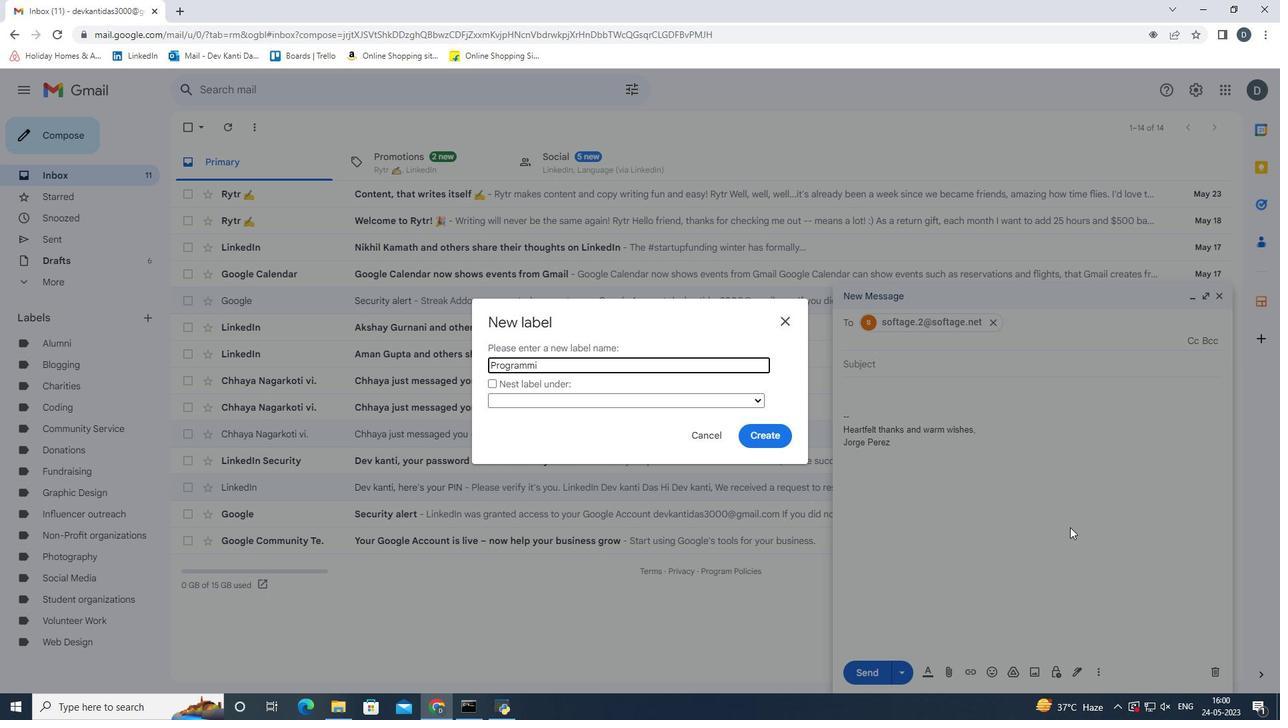 
Action: Mouse moved to (1070, 527)
Screenshot: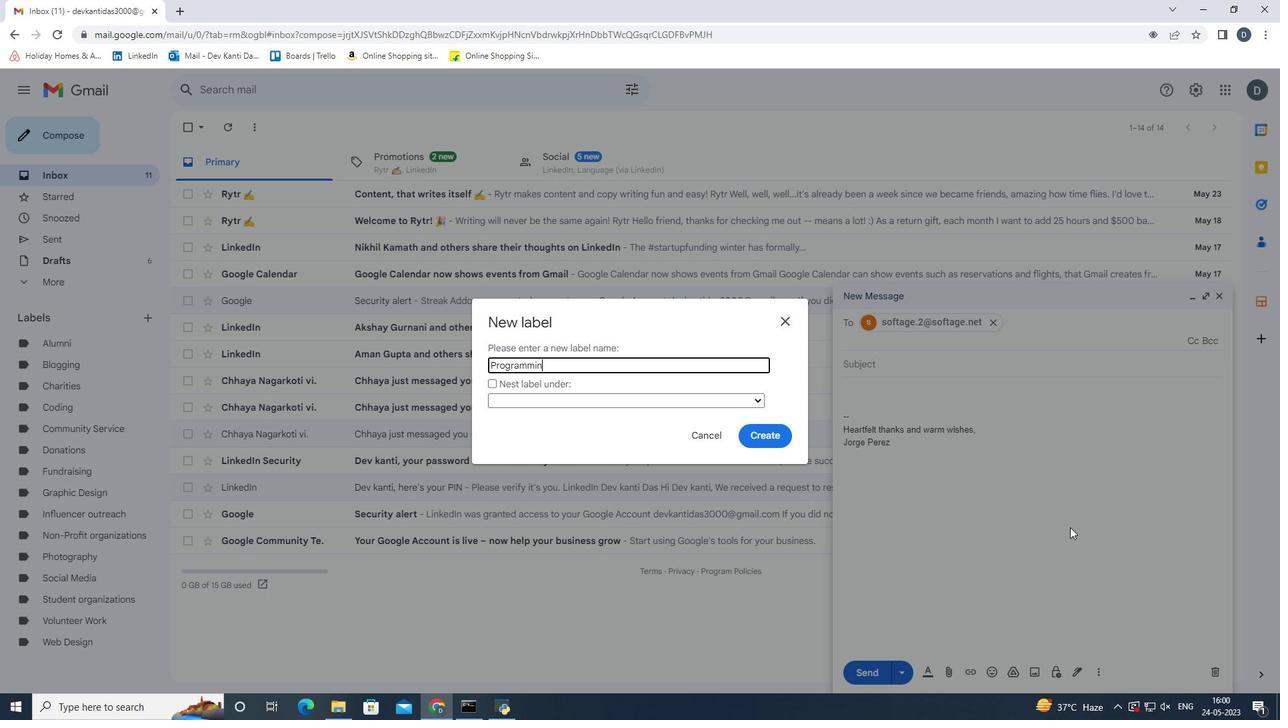 
Action: Key pressed g<Key.enter>
Screenshot: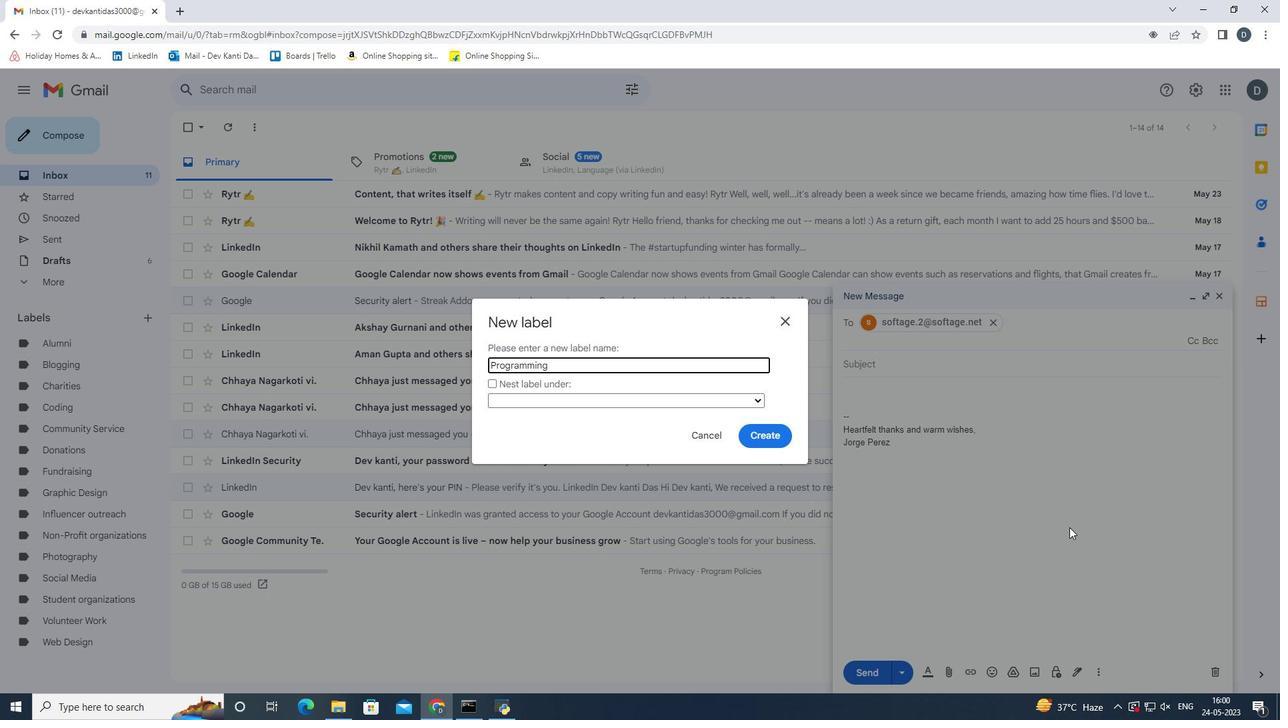 
Action: Mouse moved to (862, 665)
Screenshot: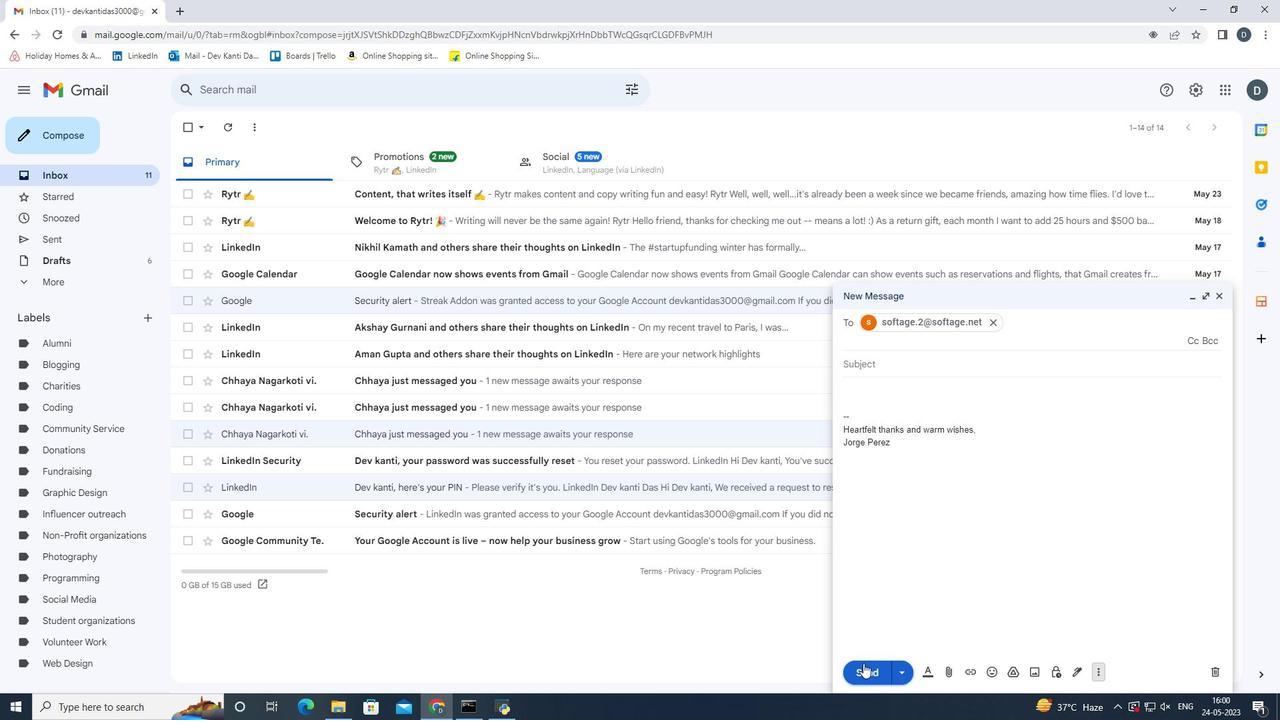 
Action: Mouse pressed left at (862, 665)
Screenshot: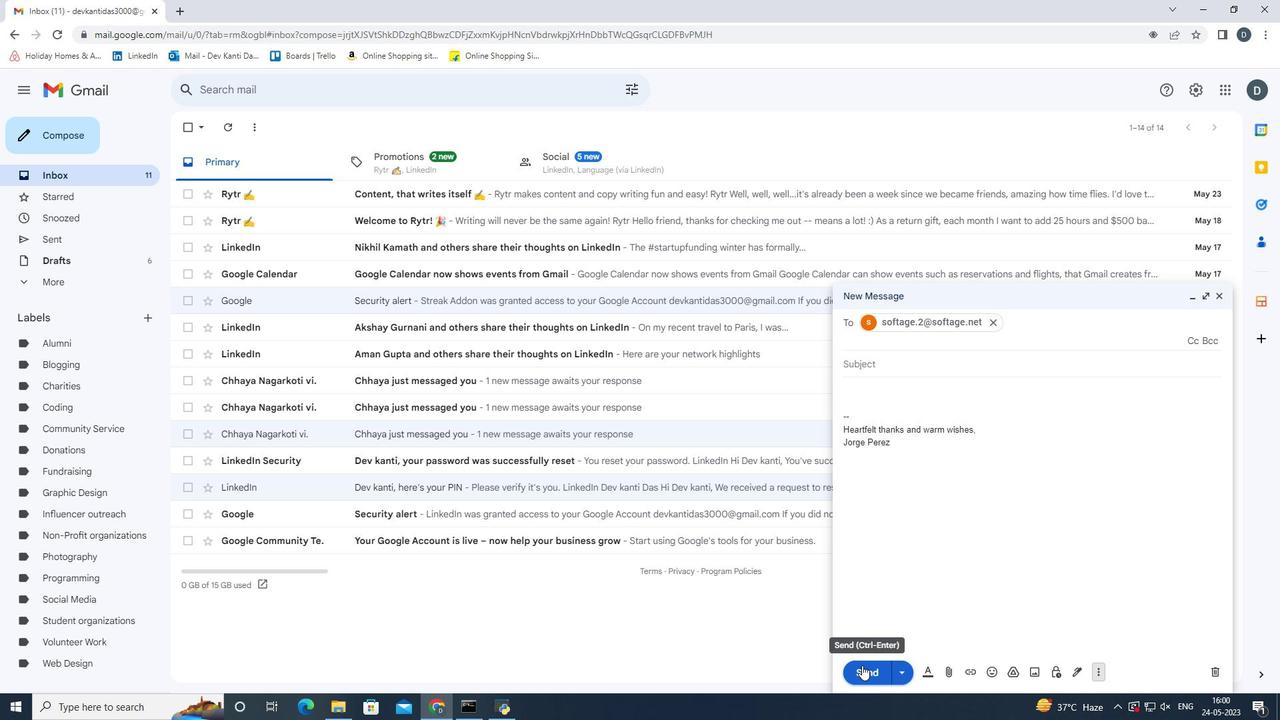 
